 Task: Create a due date automation trigger when advanced on, on the monday before a card is due add basic assigned only to member @aryan at 11:00 AM.
Action: Mouse moved to (889, 258)
Screenshot: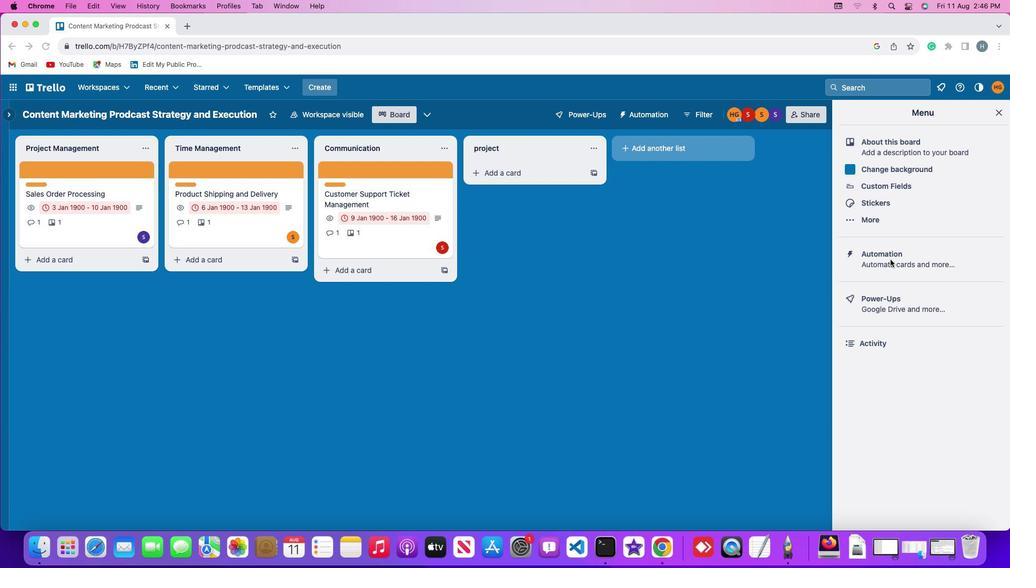 
Action: Mouse pressed left at (889, 258)
Screenshot: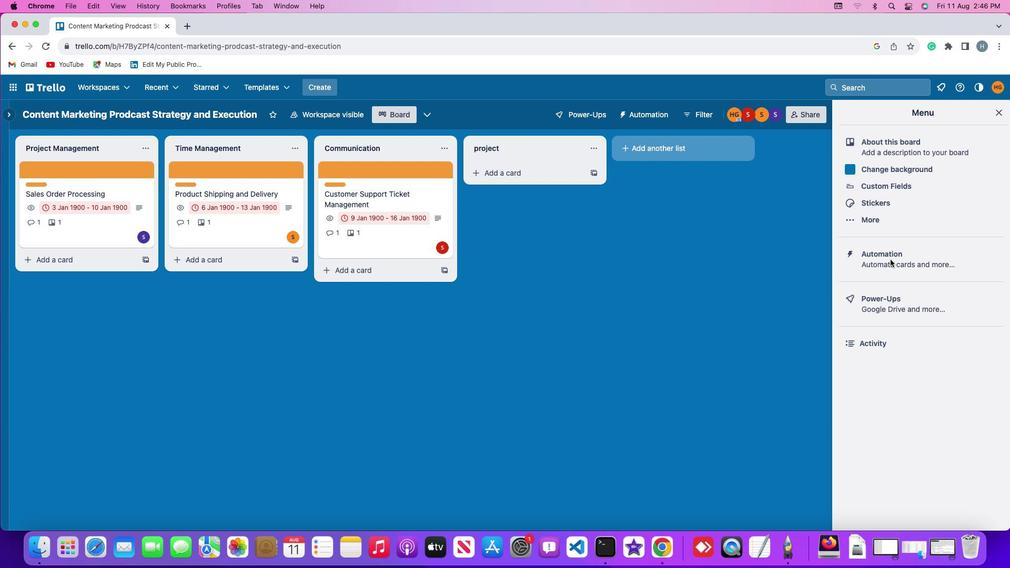 
Action: Mouse pressed left at (889, 258)
Screenshot: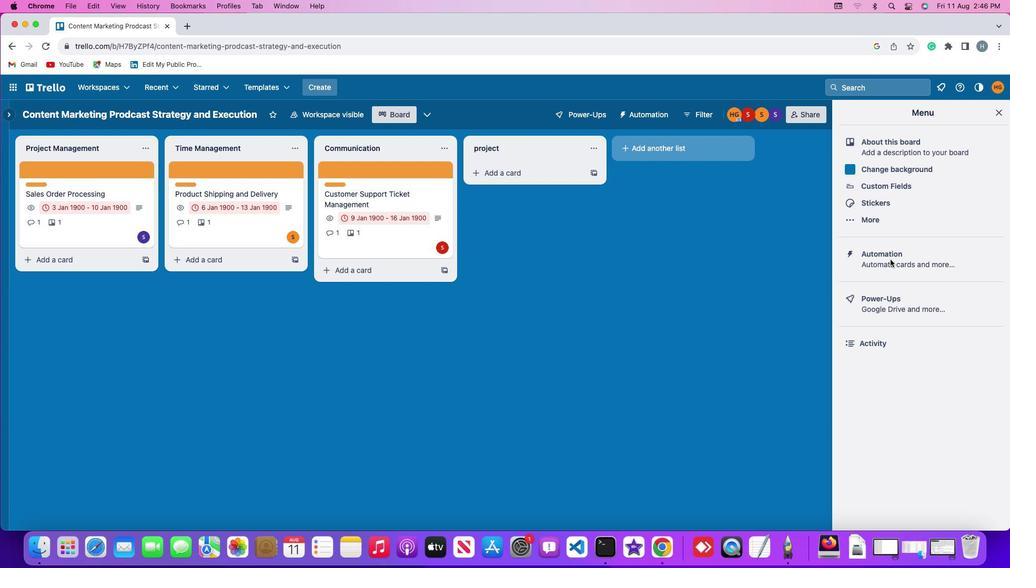 
Action: Mouse moved to (61, 245)
Screenshot: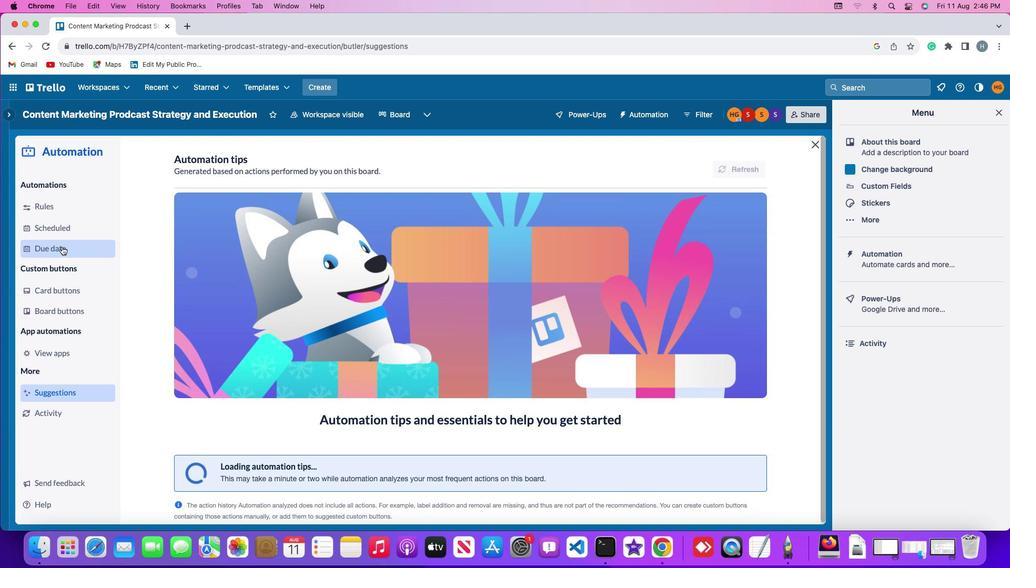 
Action: Mouse pressed left at (61, 245)
Screenshot: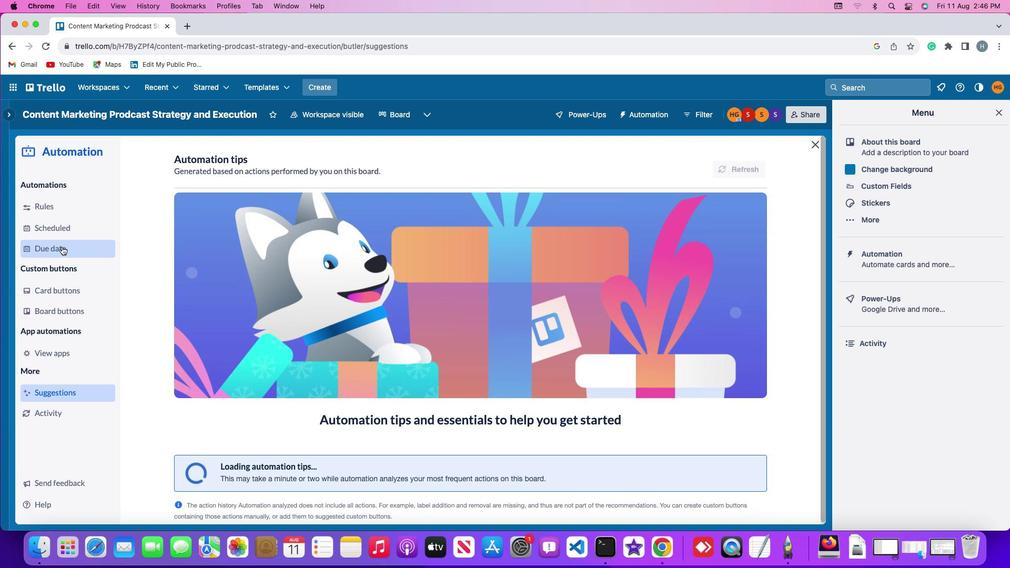 
Action: Mouse moved to (710, 164)
Screenshot: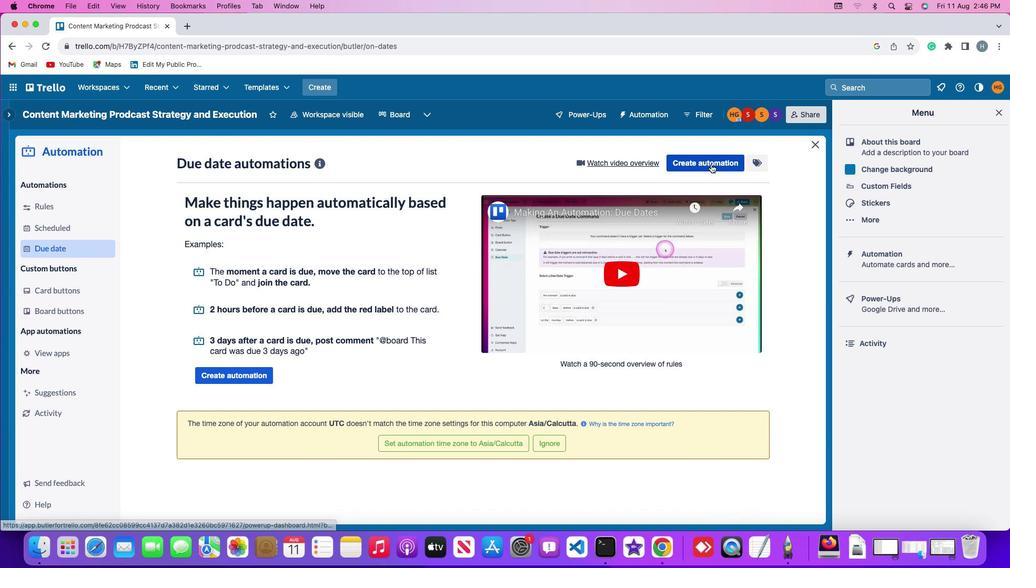 
Action: Mouse pressed left at (710, 164)
Screenshot: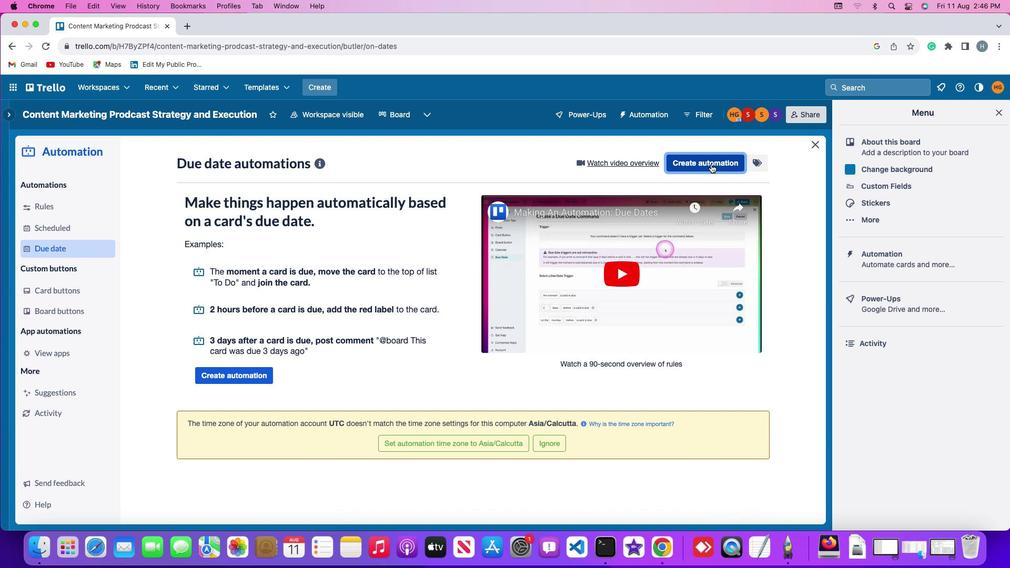 
Action: Mouse moved to (209, 265)
Screenshot: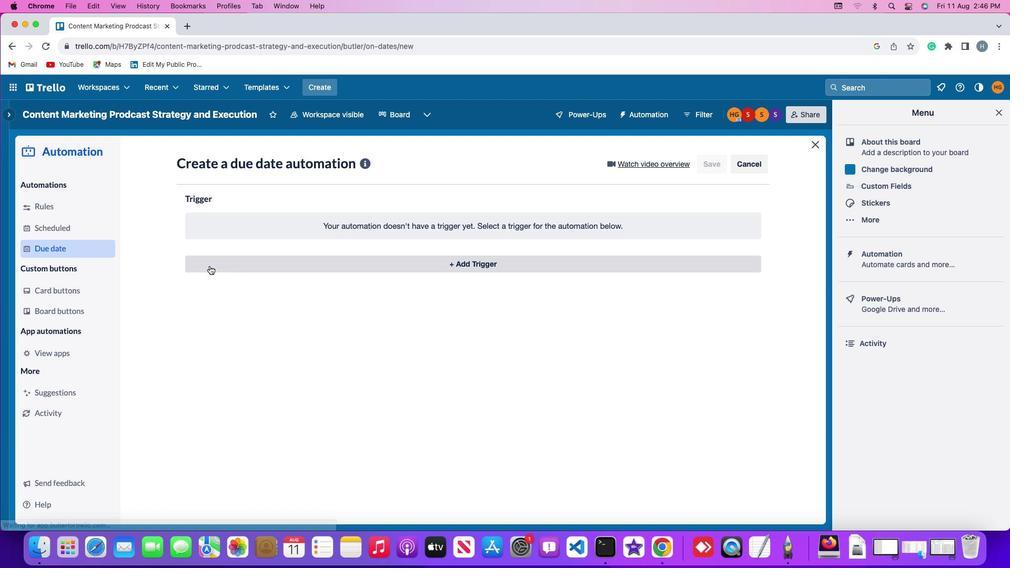 
Action: Mouse pressed left at (209, 265)
Screenshot: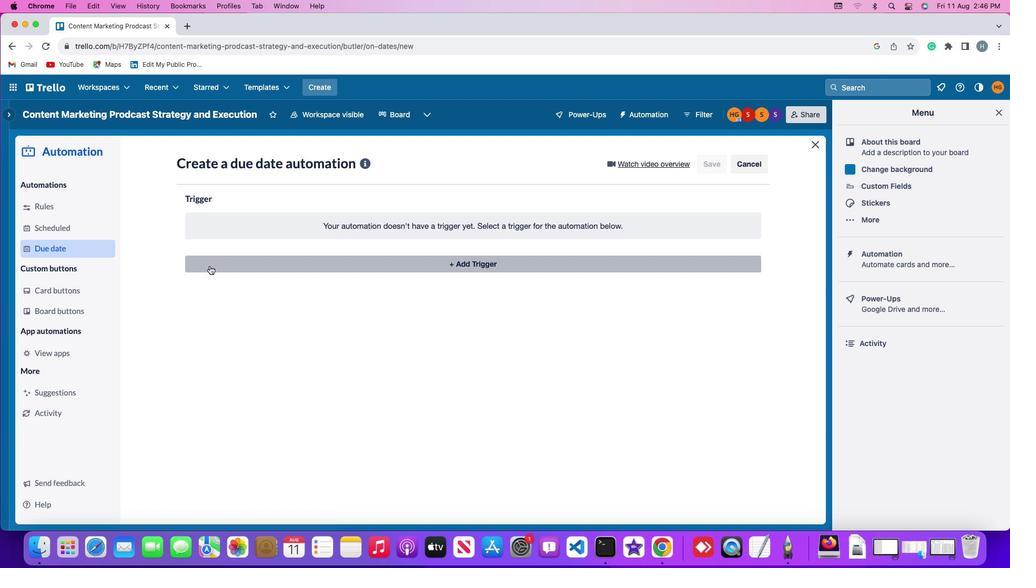 
Action: Mouse moved to (239, 461)
Screenshot: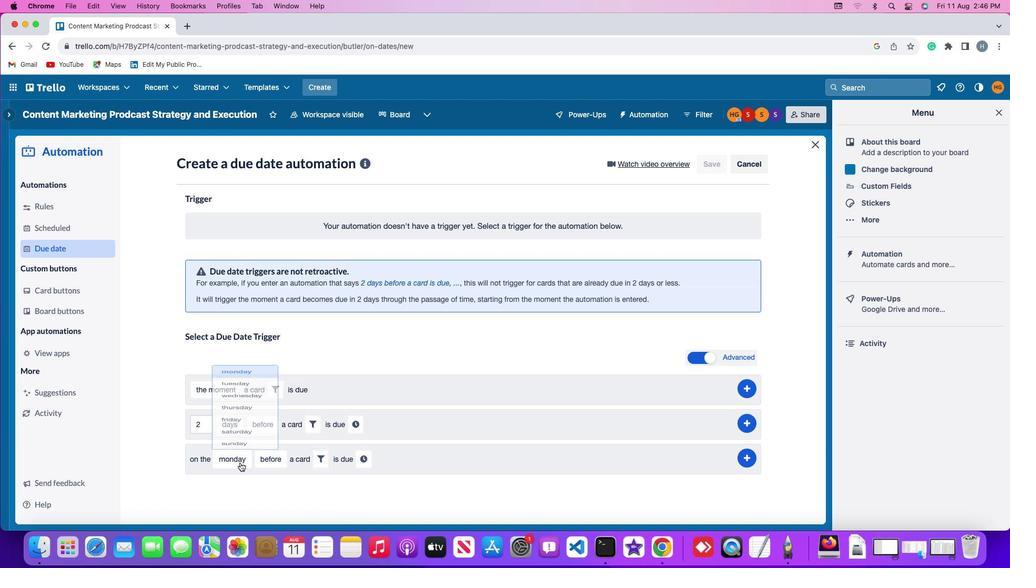 
Action: Mouse pressed left at (239, 461)
Screenshot: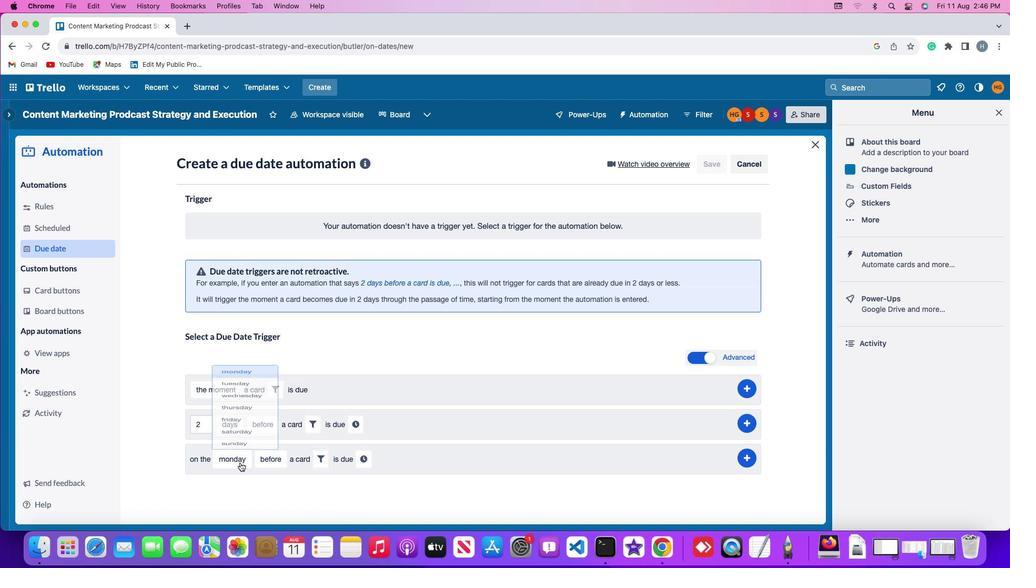 
Action: Mouse moved to (247, 313)
Screenshot: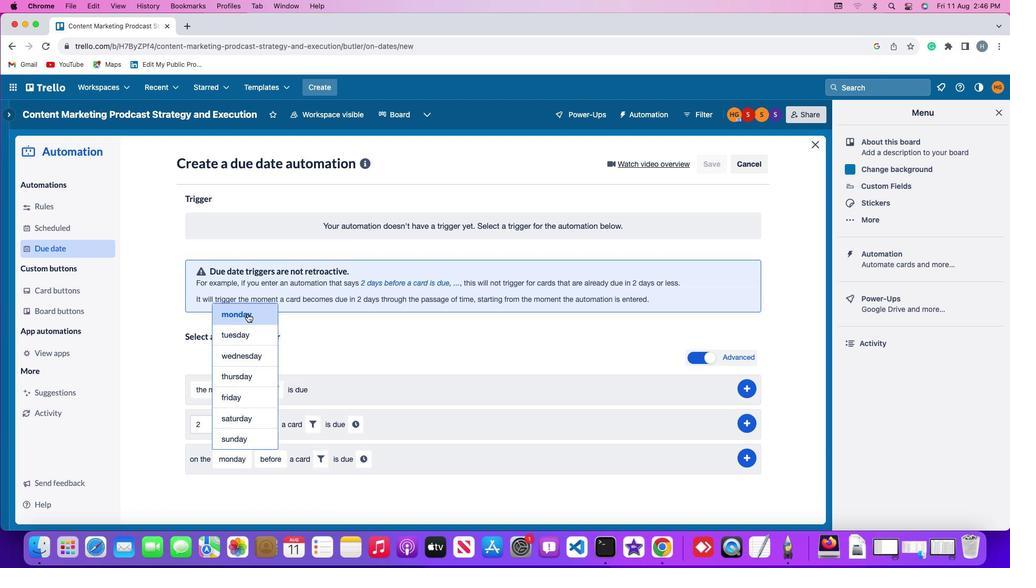 
Action: Mouse pressed left at (247, 313)
Screenshot: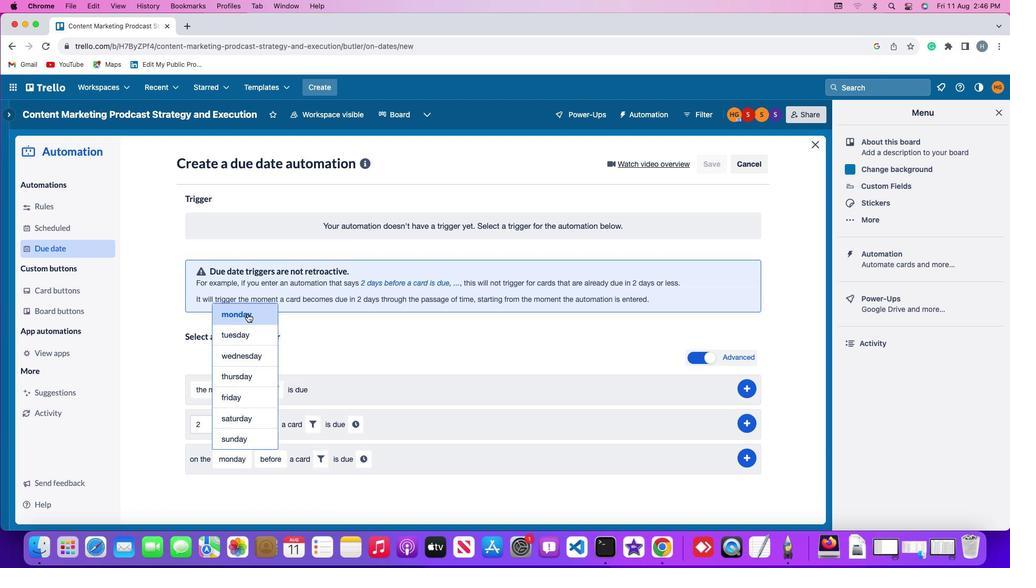 
Action: Mouse moved to (274, 459)
Screenshot: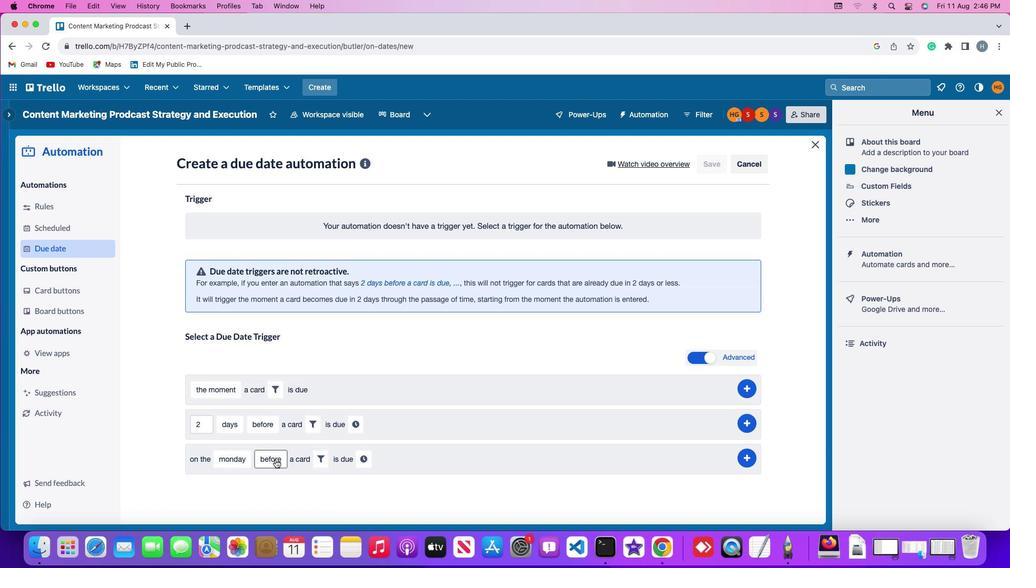 
Action: Mouse pressed left at (274, 459)
Screenshot: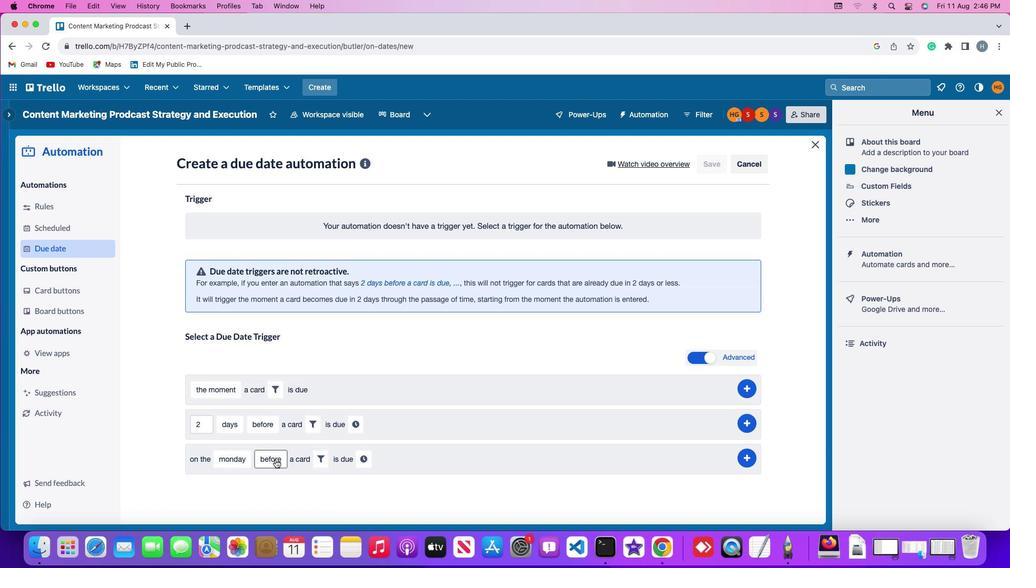 
Action: Mouse moved to (286, 376)
Screenshot: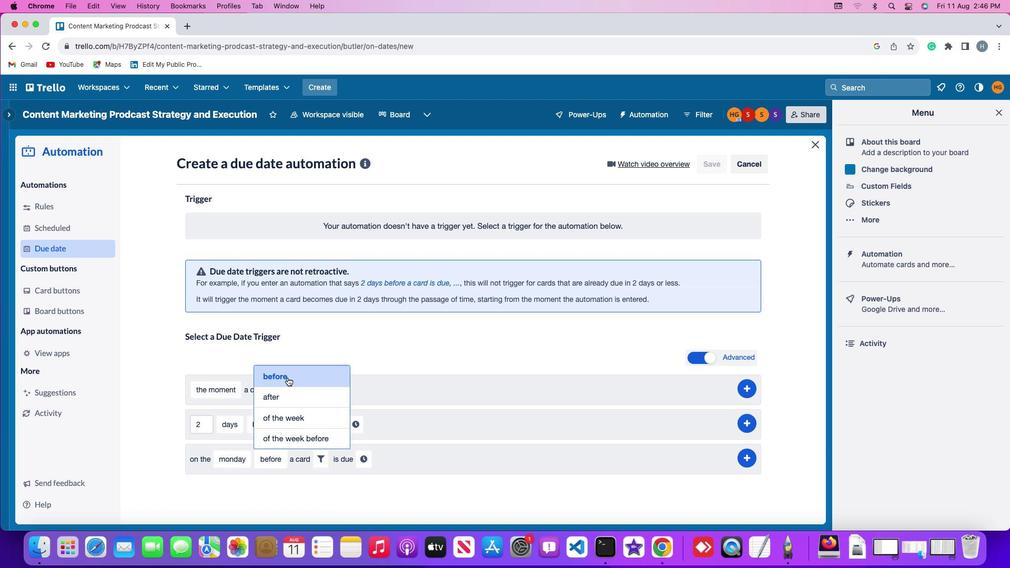 
Action: Mouse pressed left at (286, 376)
Screenshot: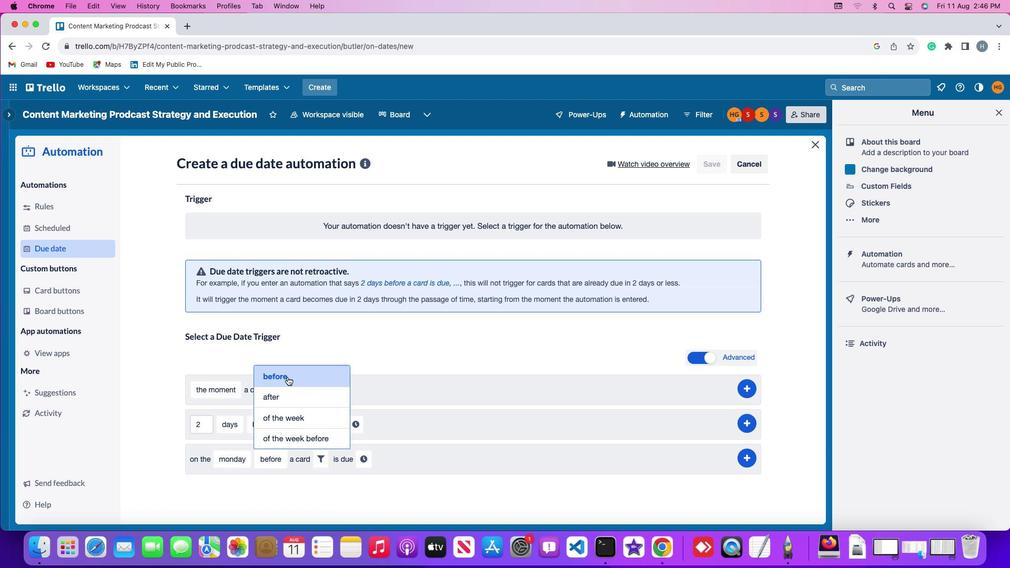 
Action: Mouse moved to (323, 456)
Screenshot: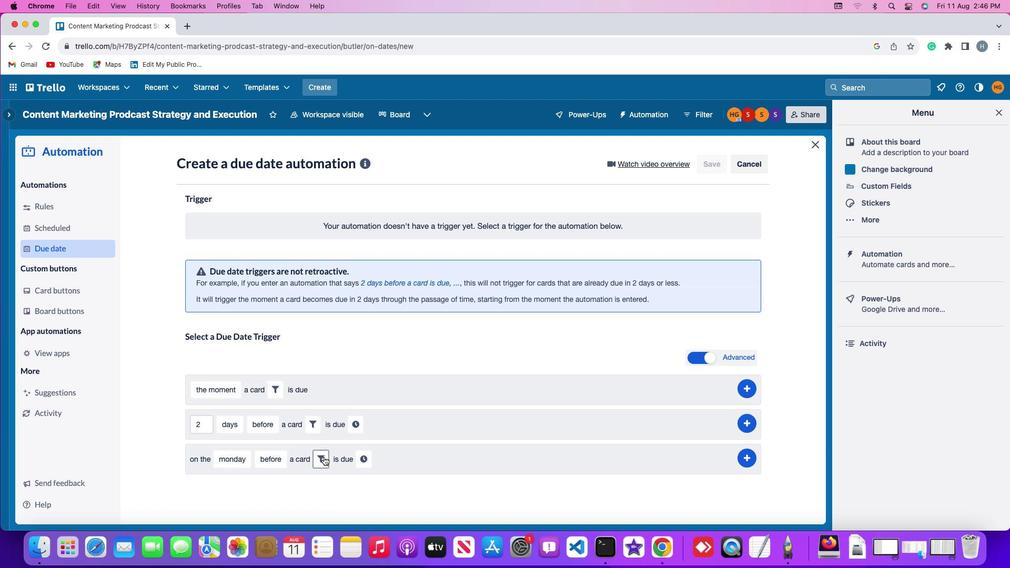 
Action: Mouse pressed left at (323, 456)
Screenshot: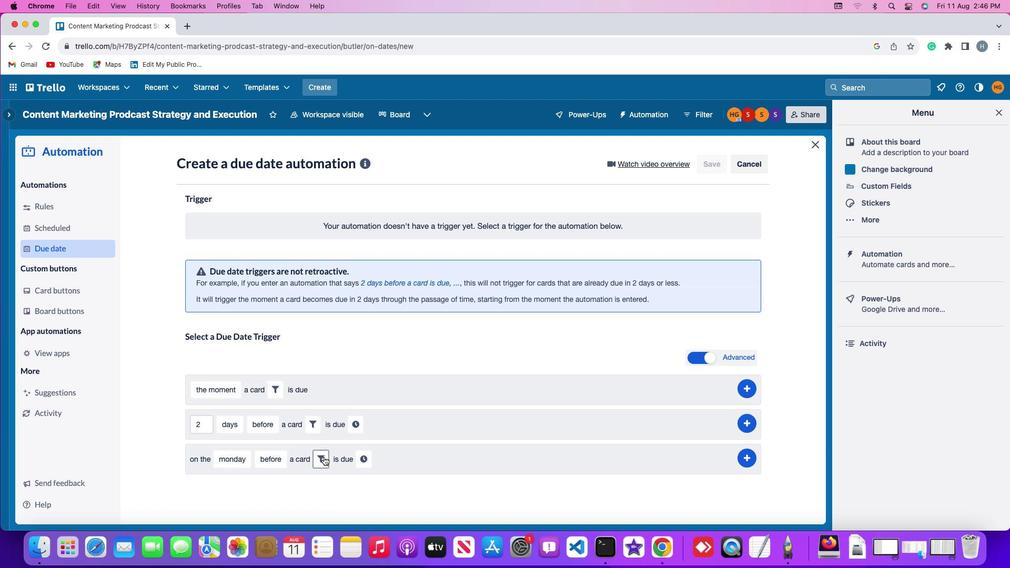 
Action: Mouse moved to (290, 486)
Screenshot: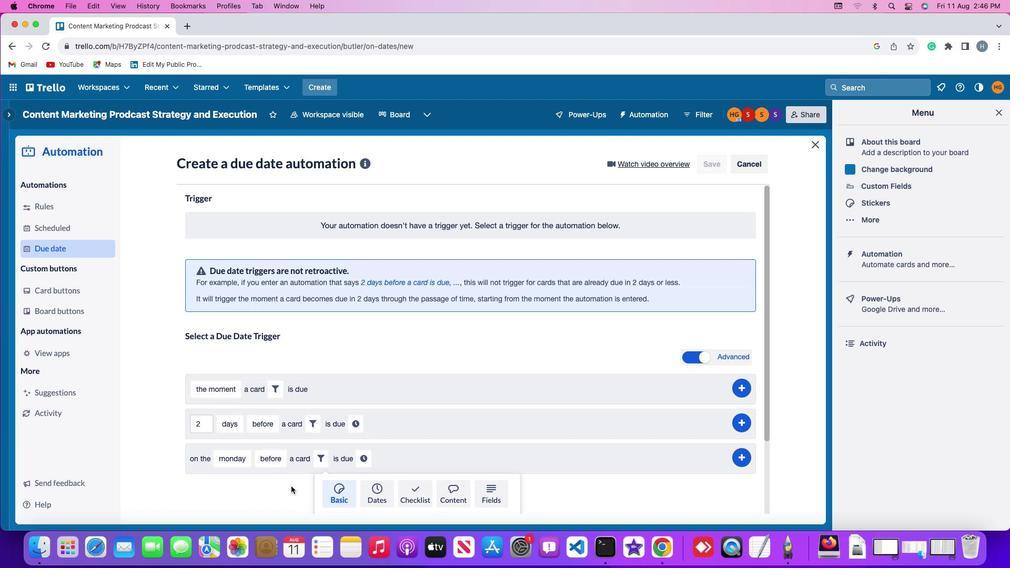 
Action: Mouse scrolled (290, 486) with delta (0, 0)
Screenshot: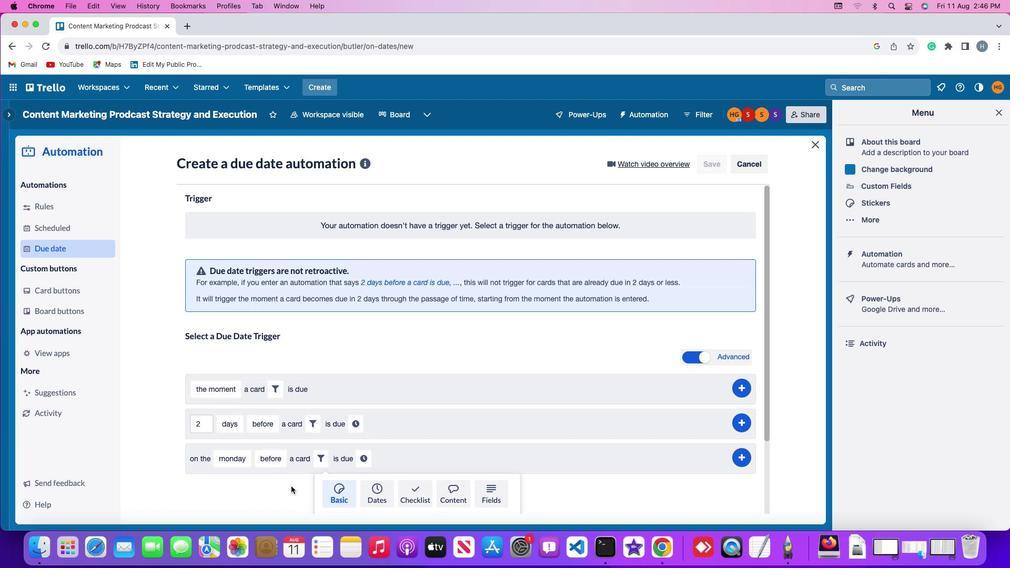 
Action: Mouse scrolled (290, 486) with delta (0, 0)
Screenshot: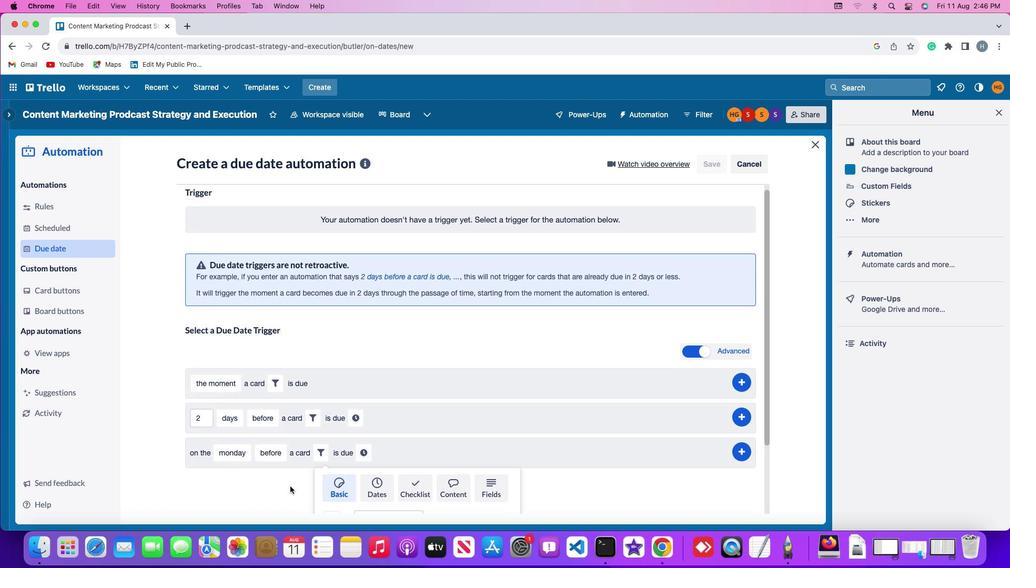 
Action: Mouse scrolled (290, 486) with delta (0, -1)
Screenshot: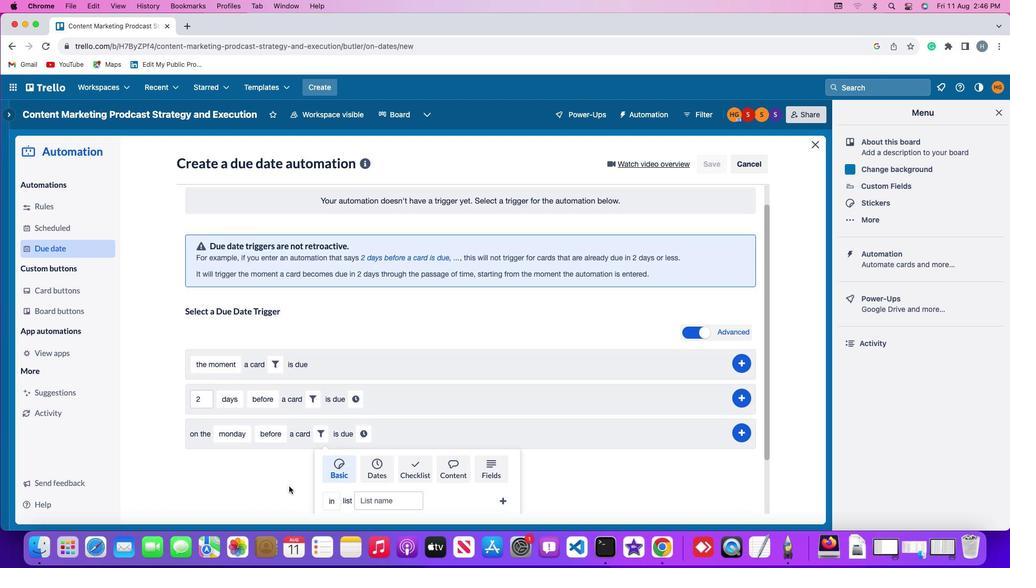 
Action: Mouse moved to (290, 486)
Screenshot: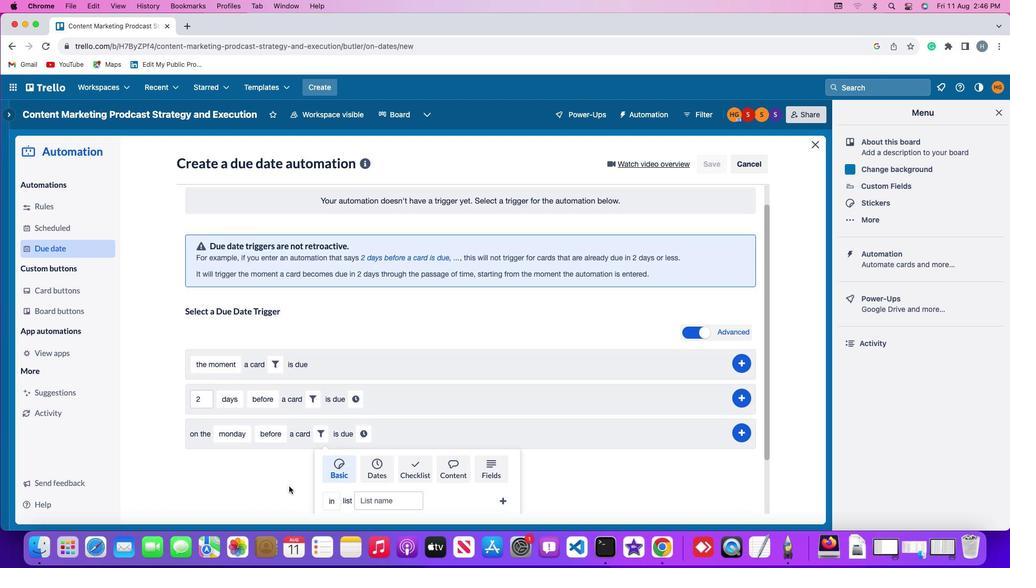 
Action: Mouse scrolled (290, 486) with delta (0, -2)
Screenshot: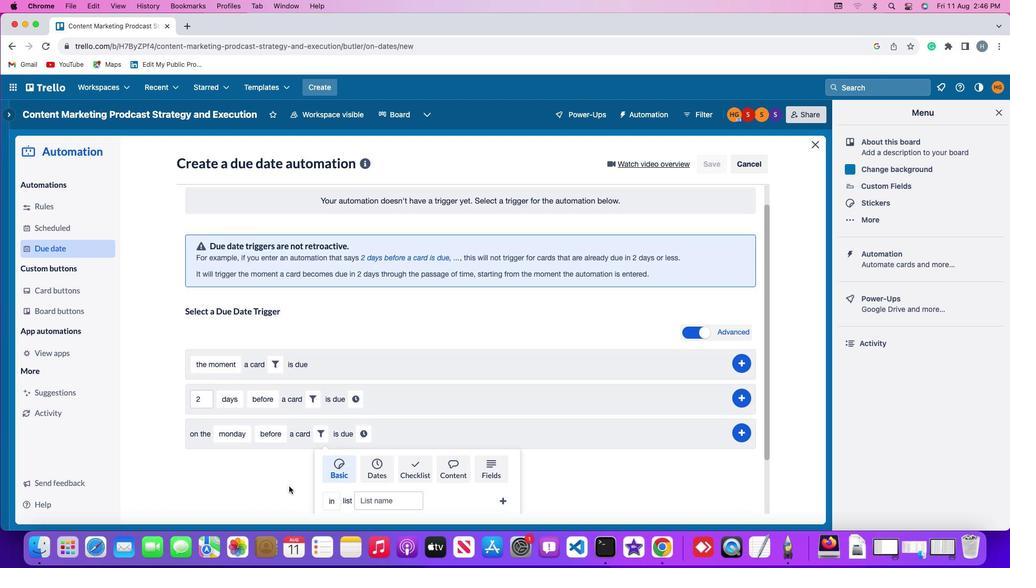 
Action: Mouse moved to (289, 486)
Screenshot: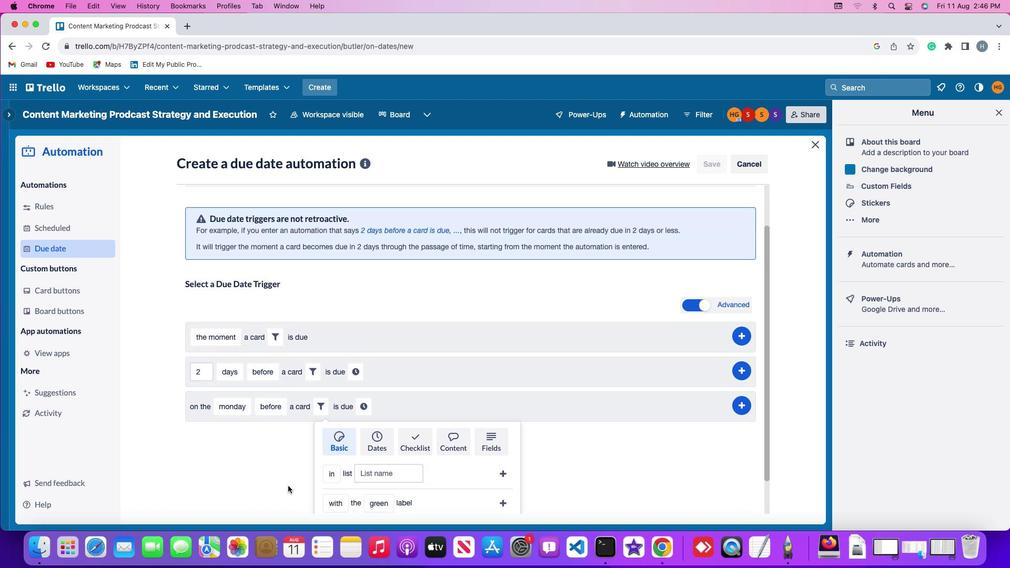 
Action: Mouse scrolled (289, 486) with delta (0, -3)
Screenshot: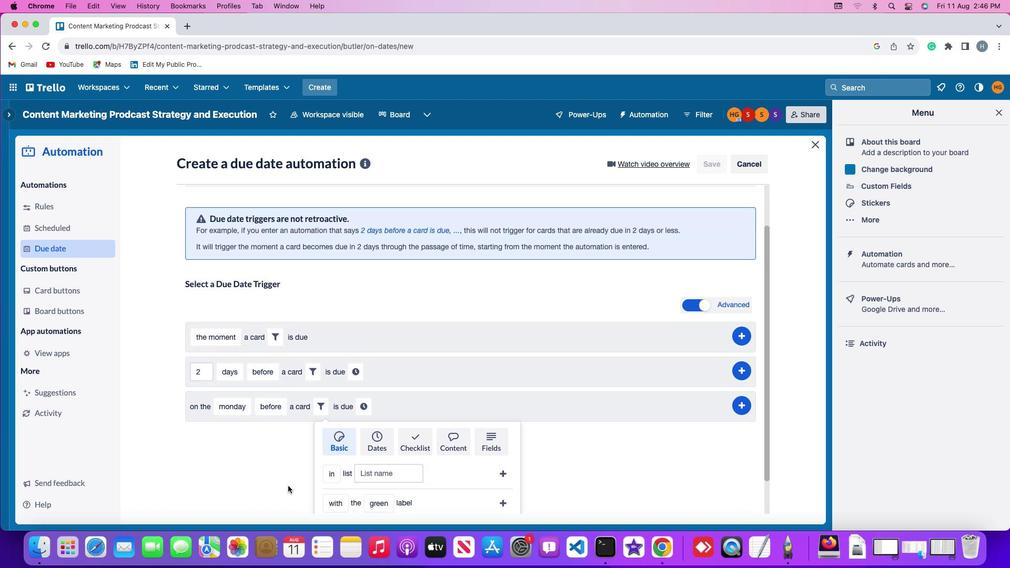 
Action: Mouse moved to (286, 486)
Screenshot: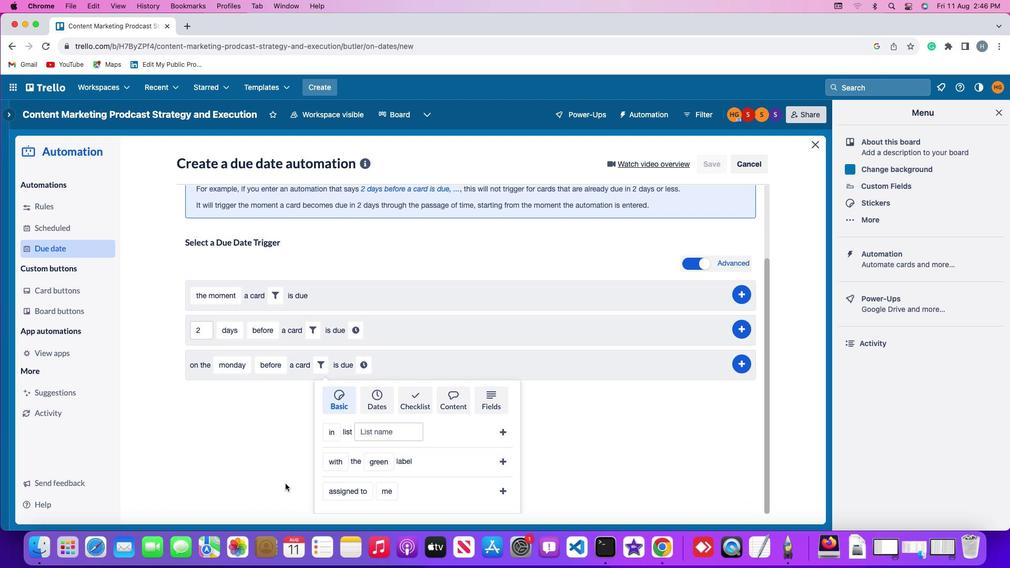 
Action: Mouse scrolled (286, 486) with delta (0, 0)
Screenshot: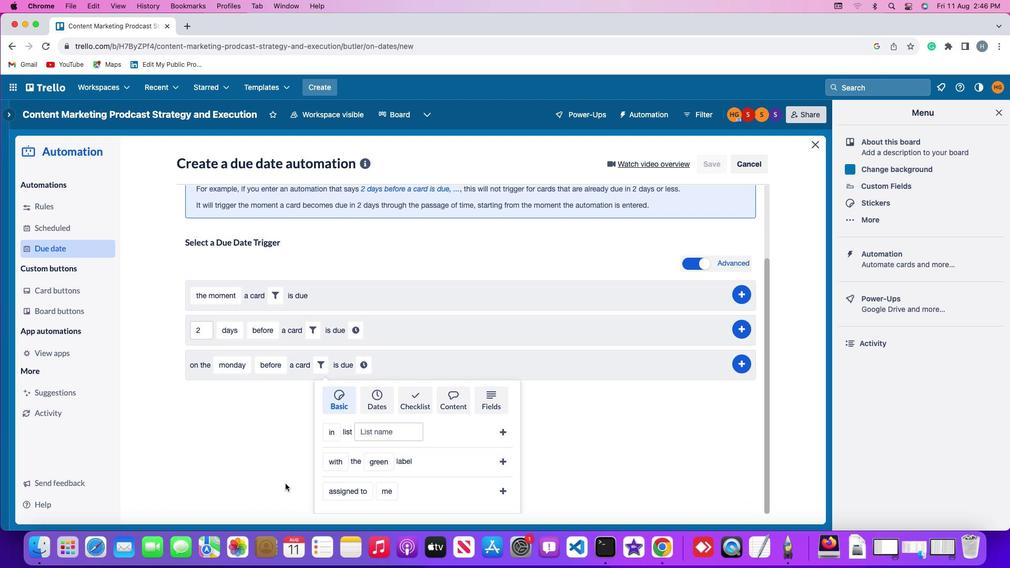 
Action: Mouse scrolled (286, 486) with delta (0, 0)
Screenshot: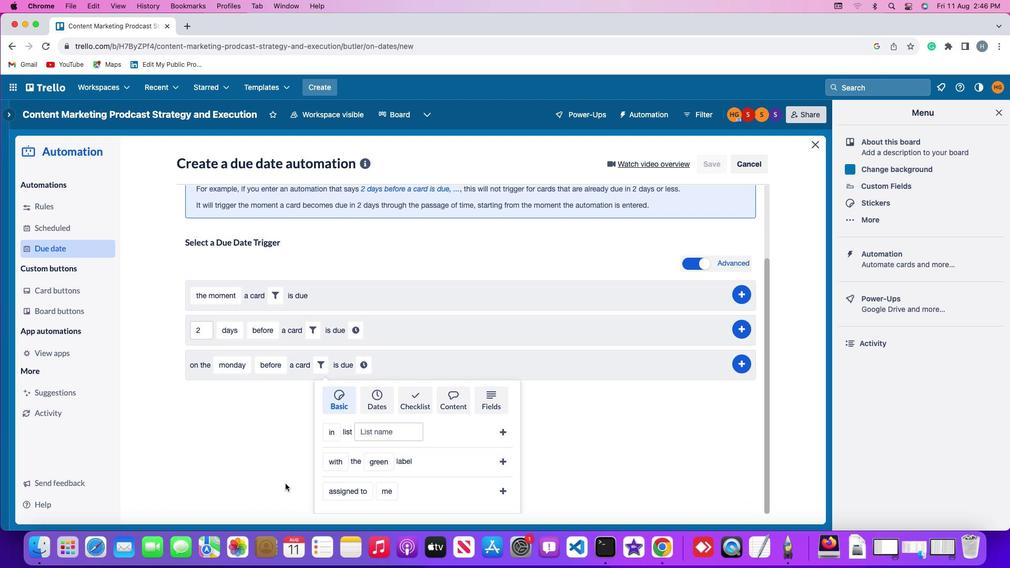 
Action: Mouse moved to (286, 486)
Screenshot: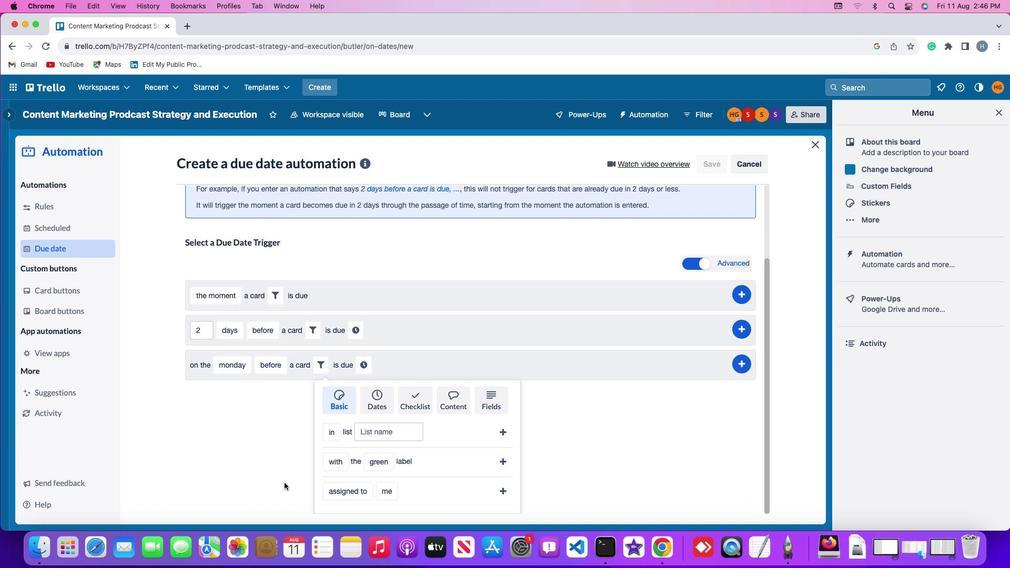 
Action: Mouse scrolled (286, 486) with delta (0, -1)
Screenshot: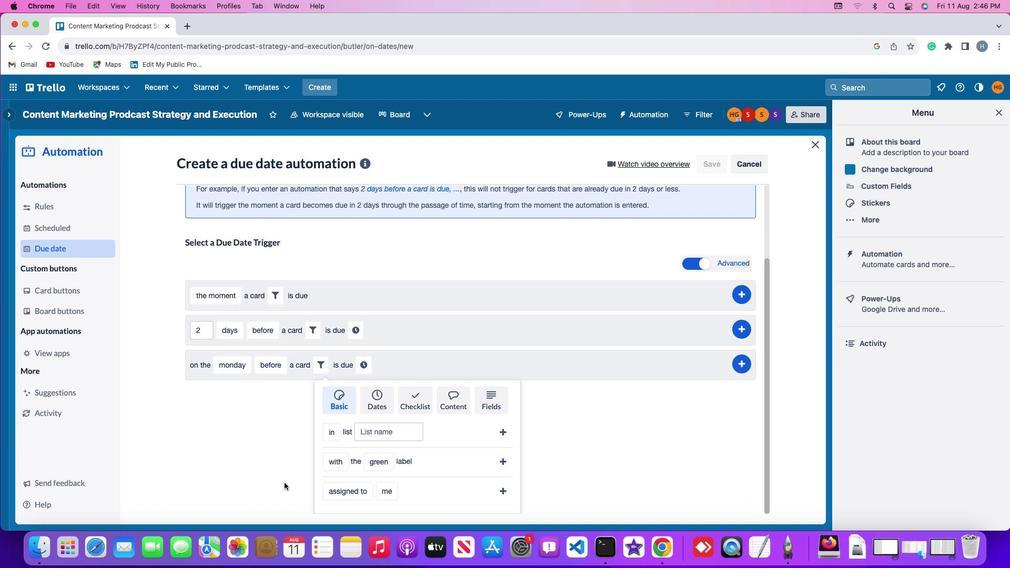 
Action: Mouse moved to (285, 485)
Screenshot: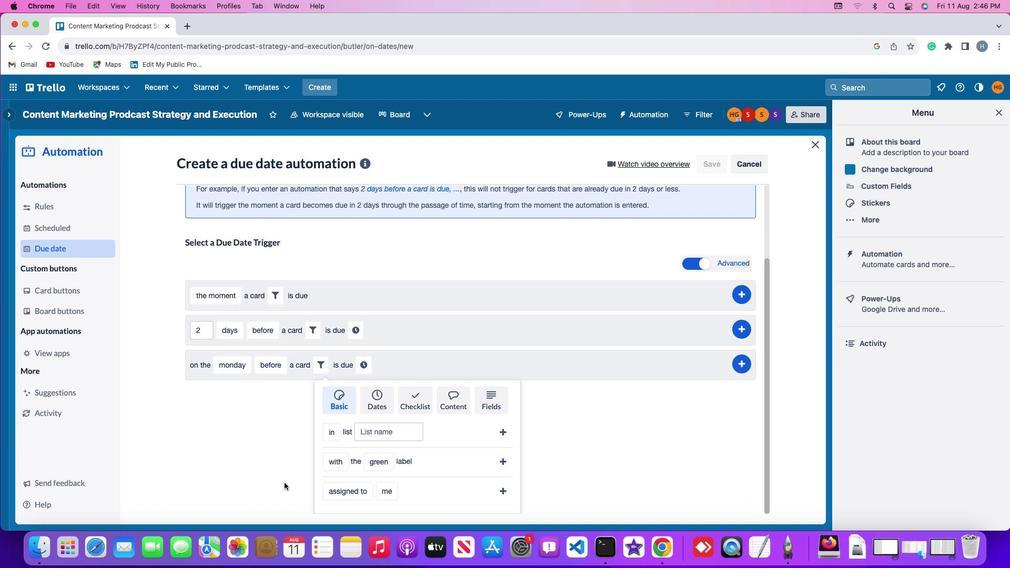 
Action: Mouse scrolled (285, 485) with delta (0, -2)
Screenshot: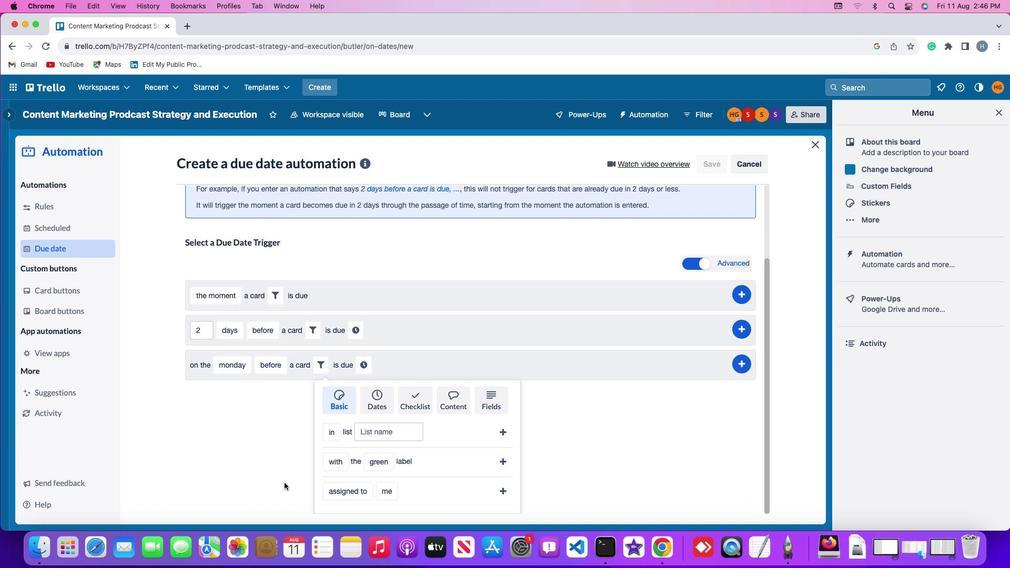 
Action: Mouse moved to (336, 488)
Screenshot: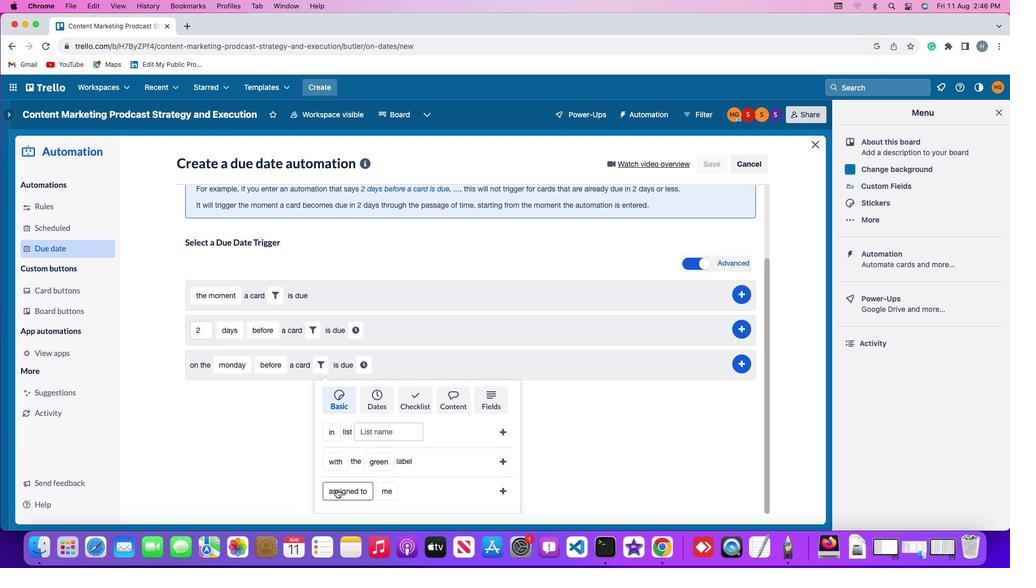 
Action: Mouse pressed left at (336, 488)
Screenshot: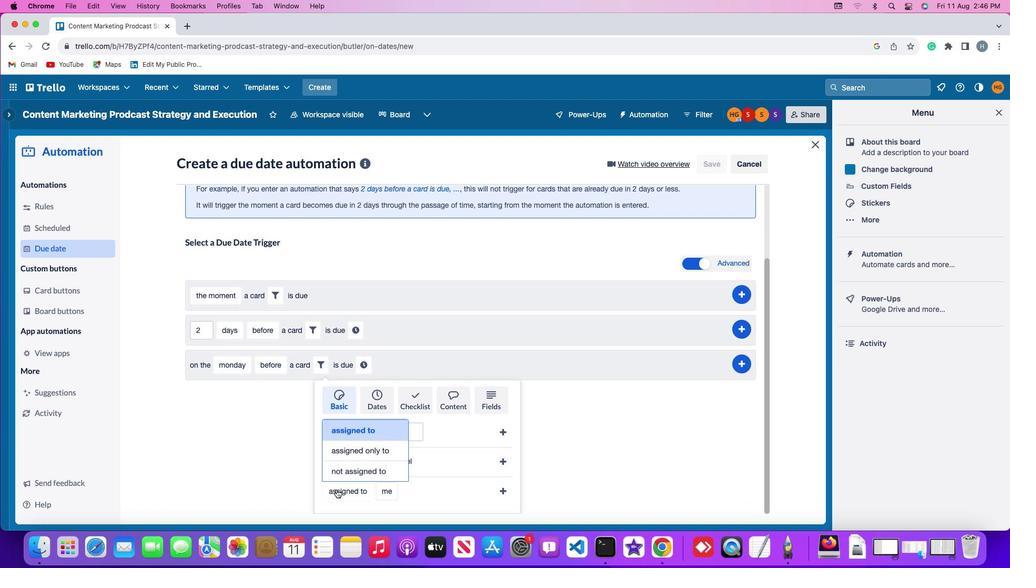 
Action: Mouse moved to (353, 446)
Screenshot: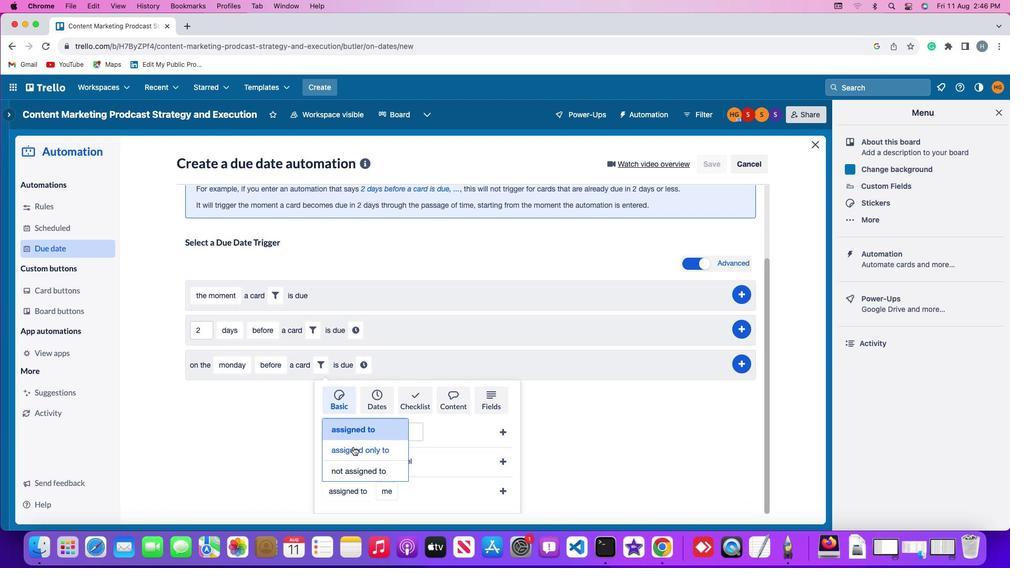 
Action: Mouse pressed left at (353, 446)
Screenshot: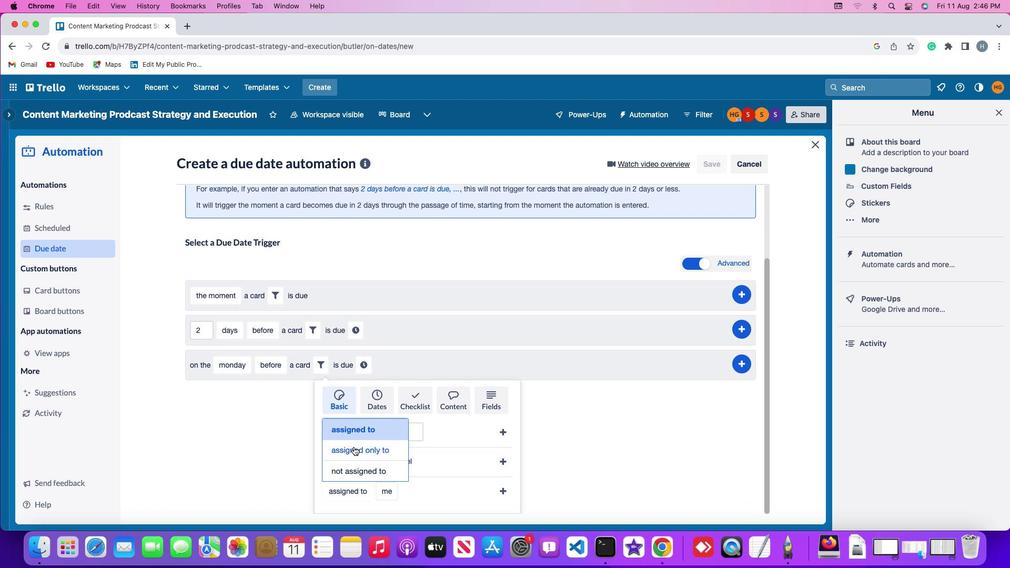 
Action: Mouse moved to (401, 487)
Screenshot: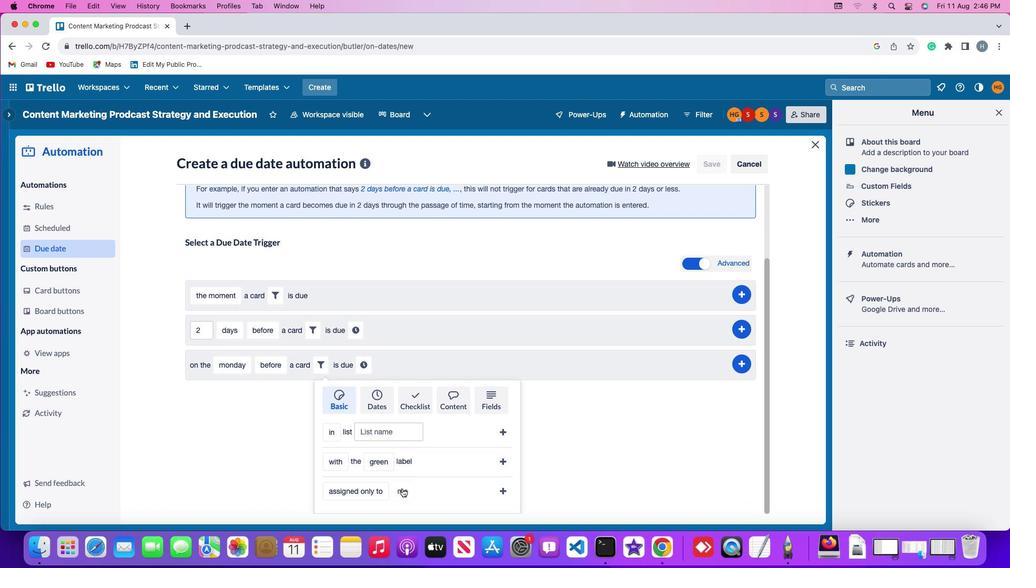 
Action: Mouse pressed left at (401, 487)
Screenshot: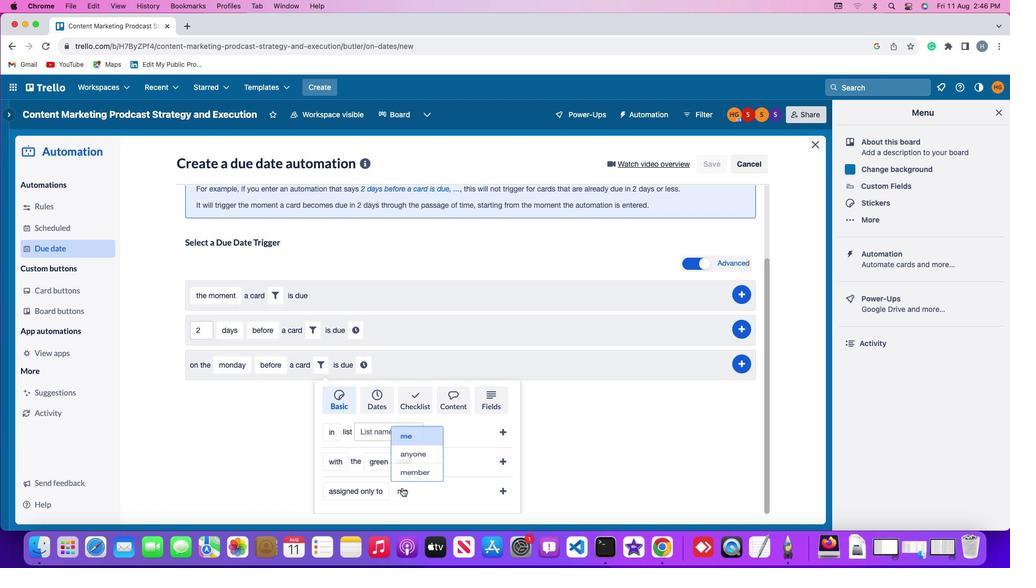 
Action: Mouse moved to (417, 472)
Screenshot: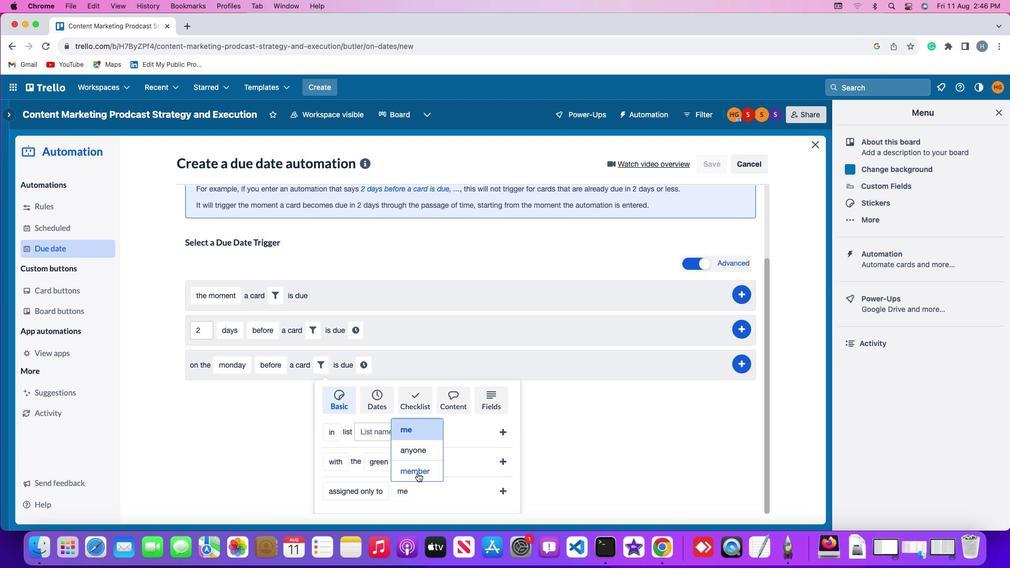 
Action: Mouse pressed left at (417, 472)
Screenshot: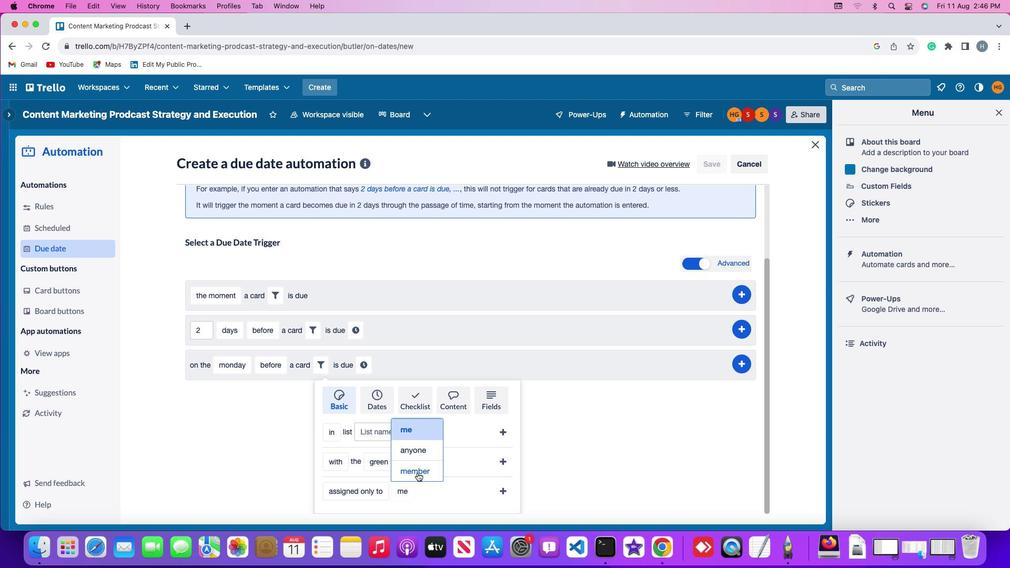 
Action: Mouse moved to (459, 489)
Screenshot: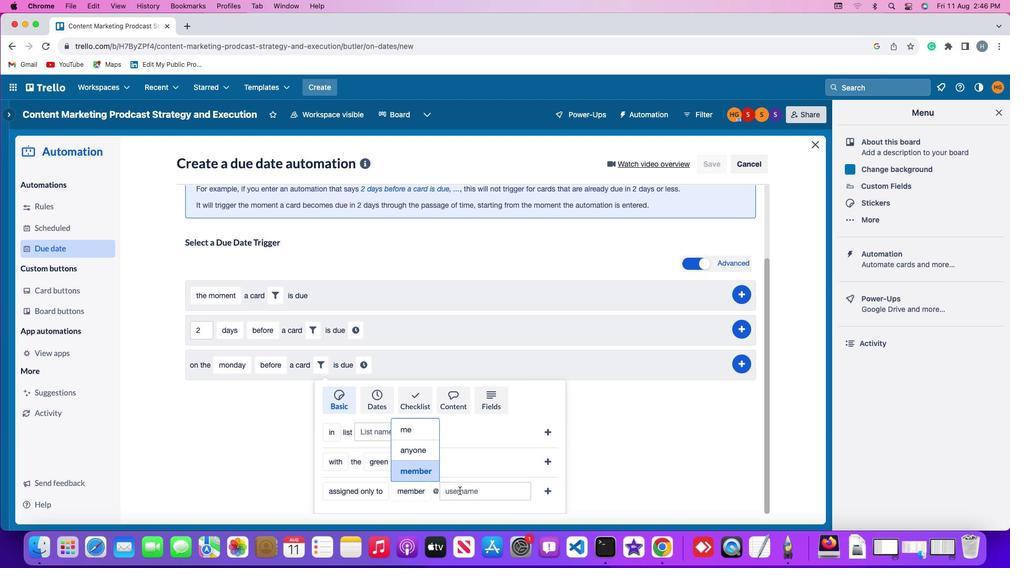
Action: Mouse pressed left at (459, 489)
Screenshot: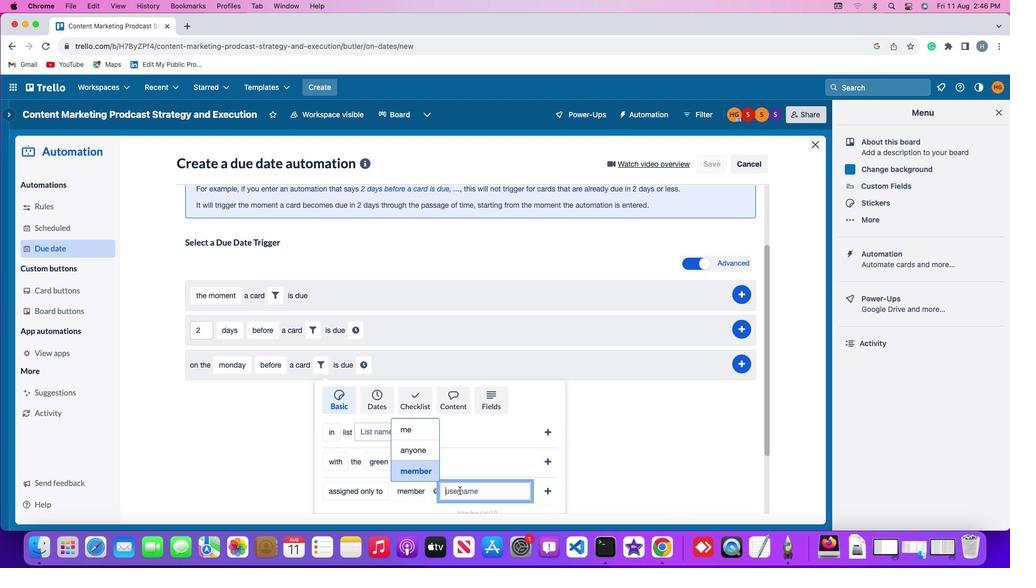 
Action: Mouse moved to (460, 489)
Screenshot: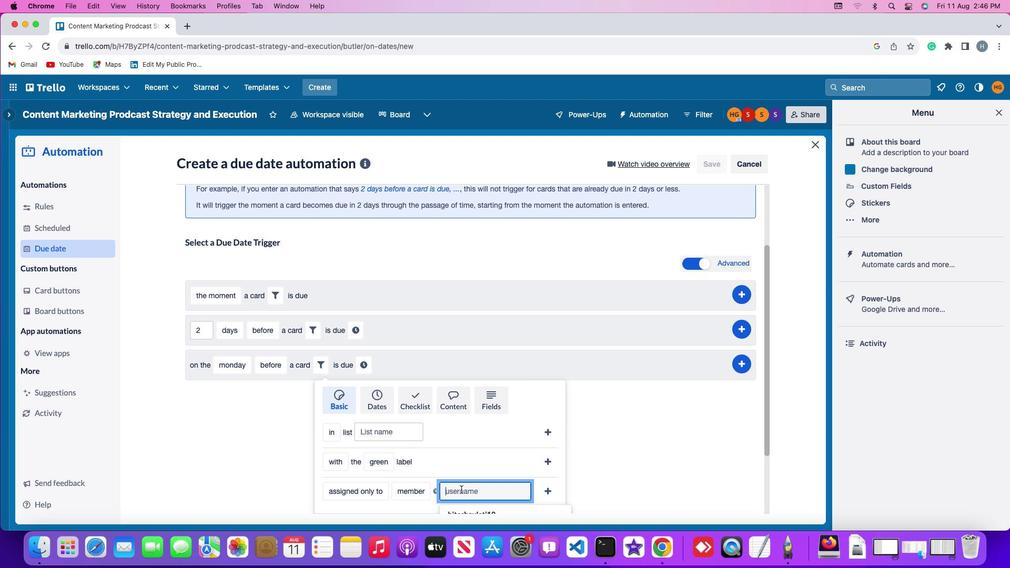 
Action: Key pressed 'a''r''y''a''n'
Screenshot: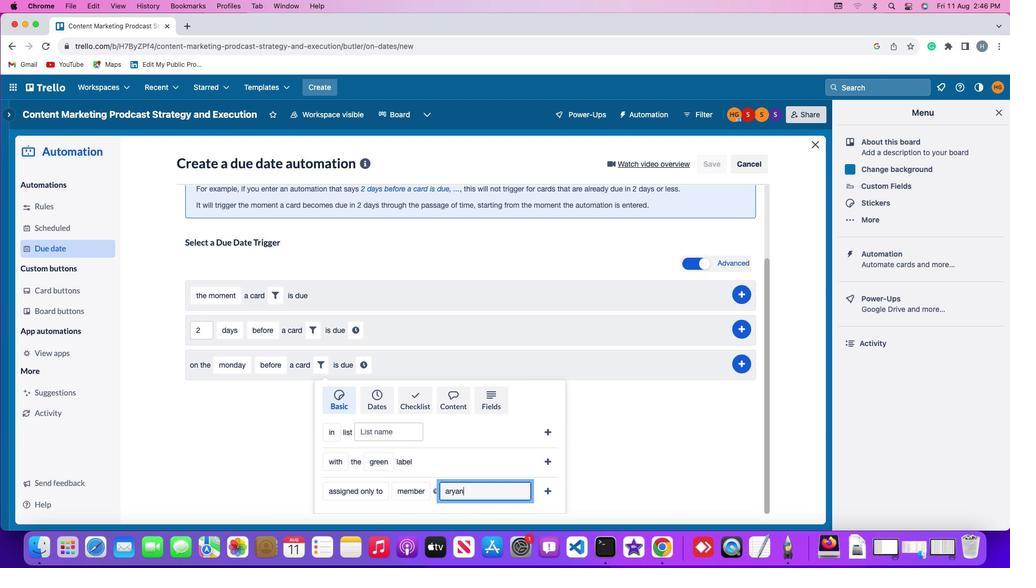 
Action: Mouse moved to (549, 489)
Screenshot: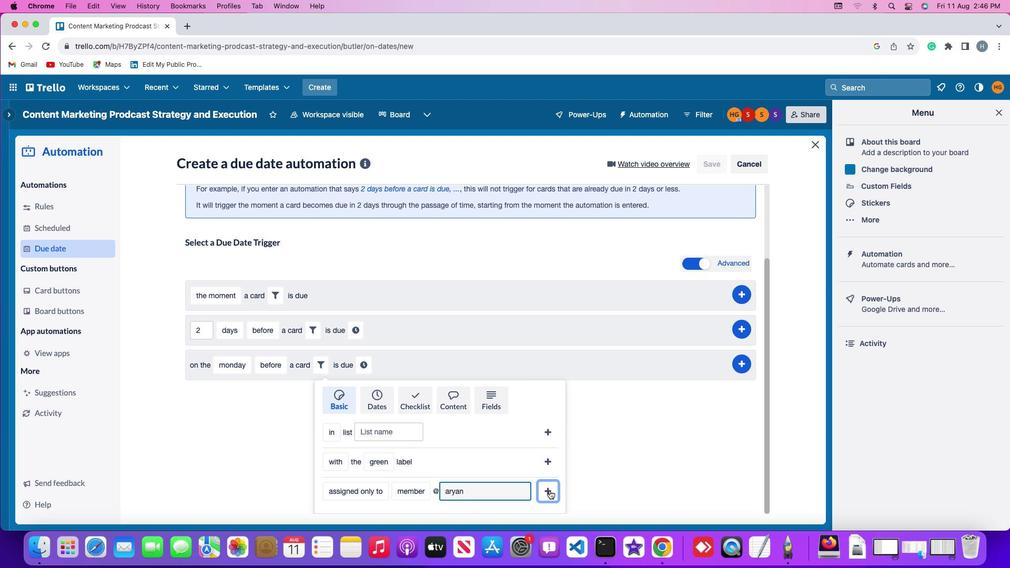 
Action: Mouse pressed left at (549, 489)
Screenshot: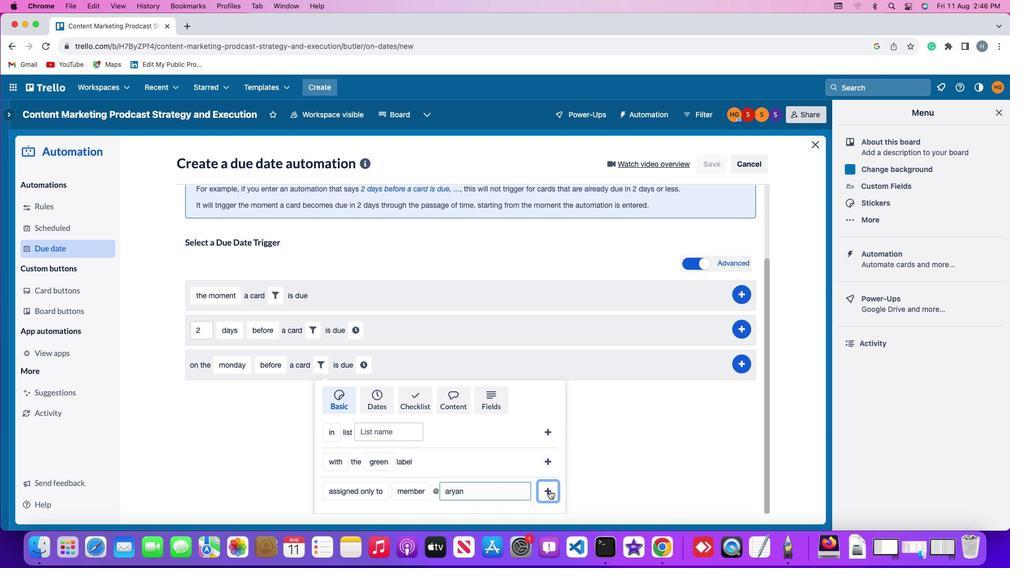 
Action: Mouse moved to (494, 462)
Screenshot: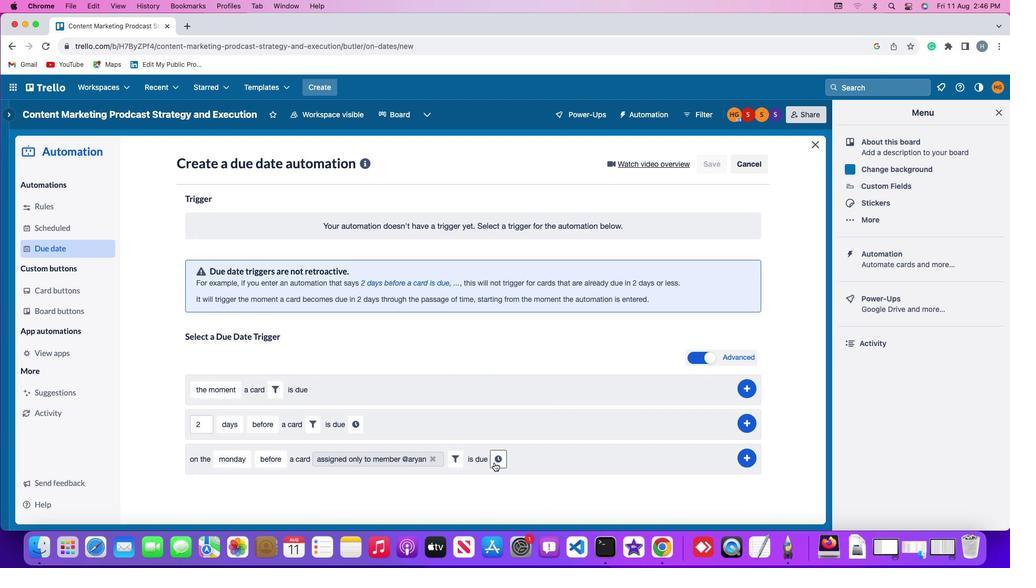 
Action: Mouse pressed left at (494, 462)
Screenshot: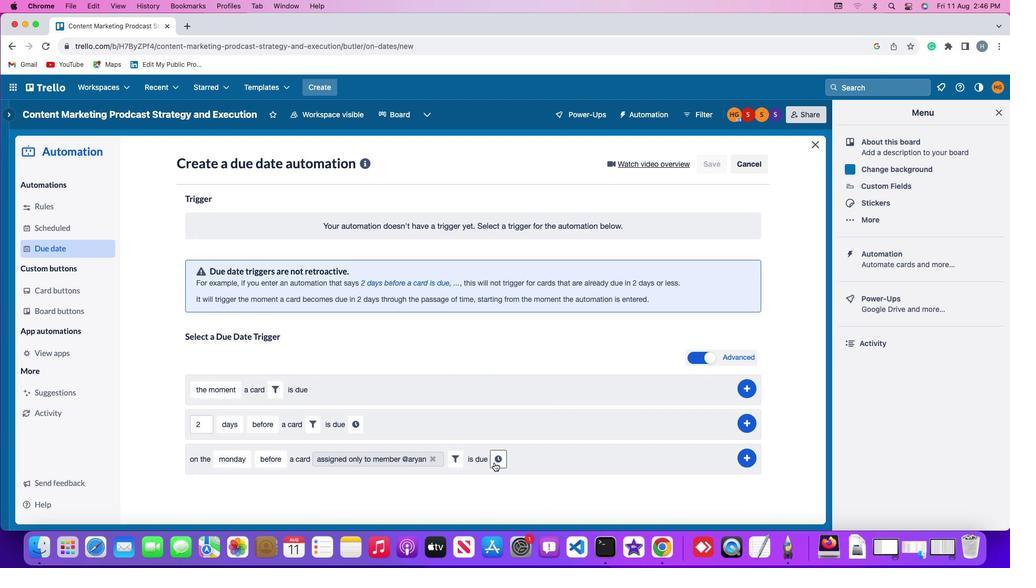 
Action: Mouse moved to (516, 464)
Screenshot: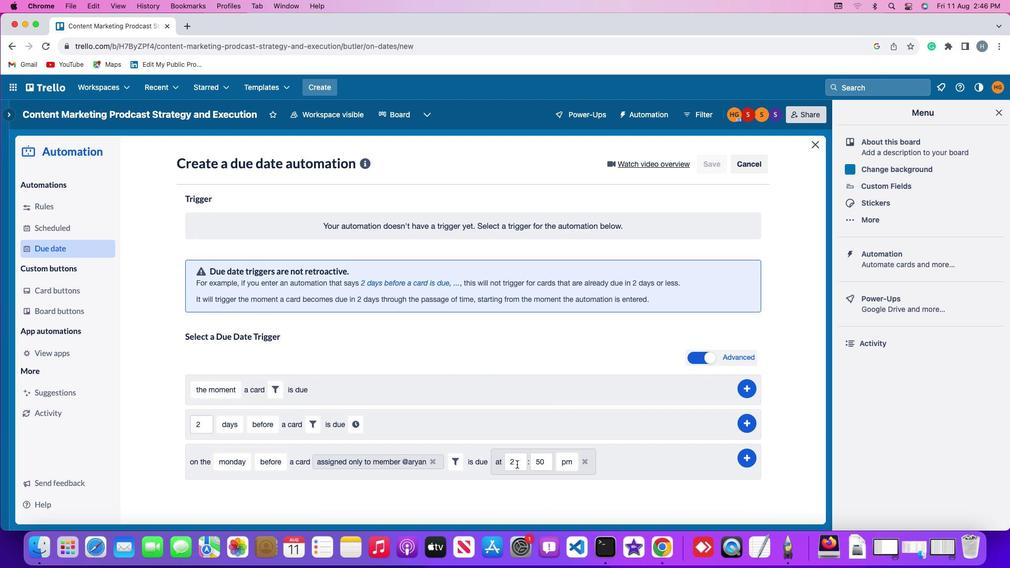 
Action: Mouse pressed left at (516, 464)
Screenshot: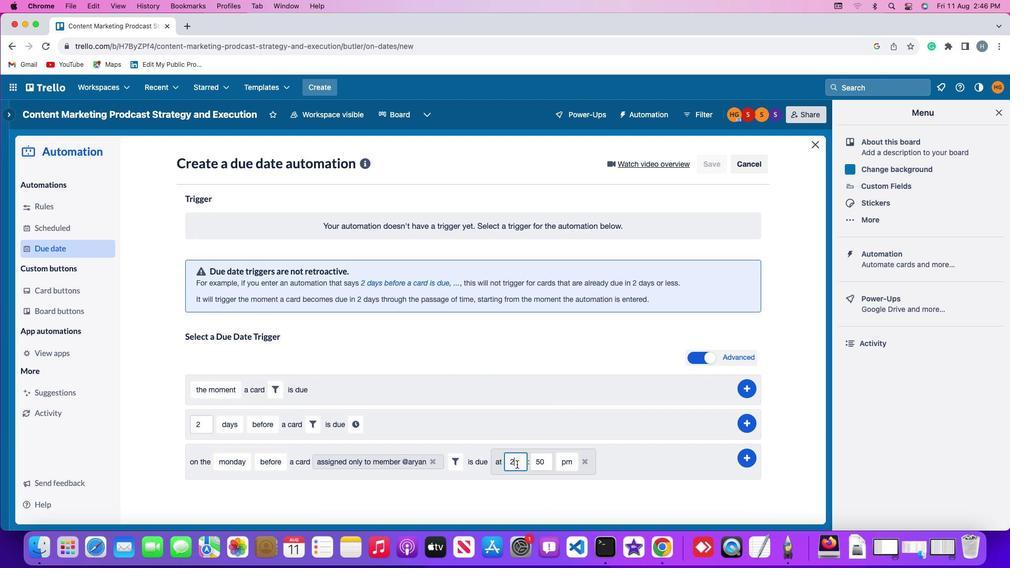 
Action: Mouse moved to (518, 463)
Screenshot: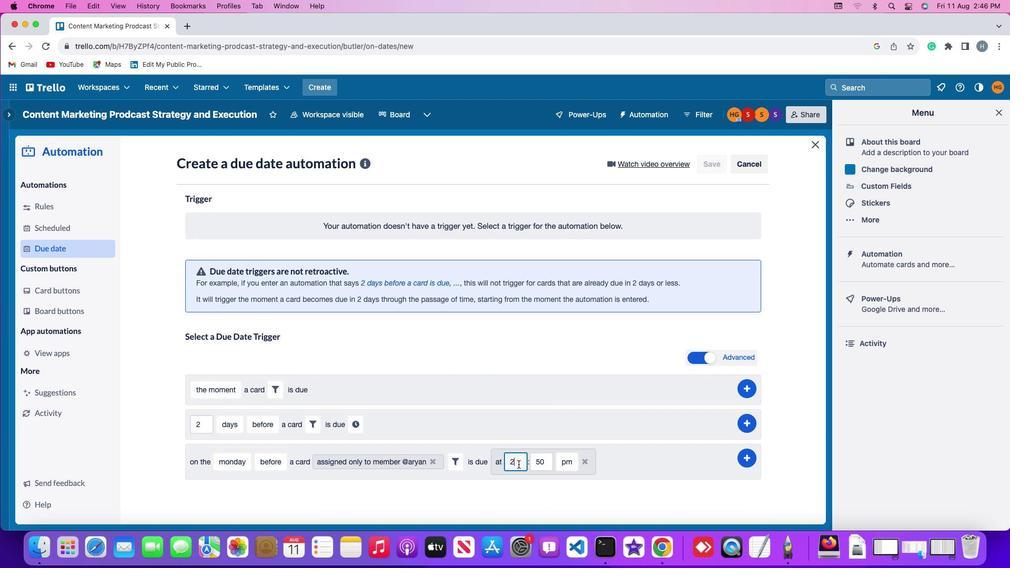 
Action: Key pressed Key.backspaceKey.backspace
Screenshot: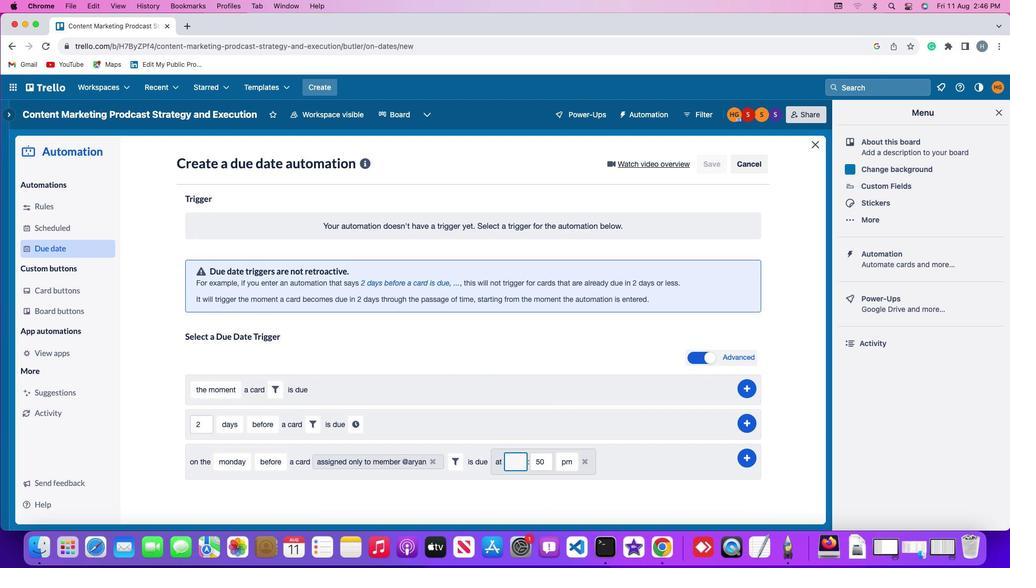 
Action: Mouse moved to (518, 463)
Screenshot: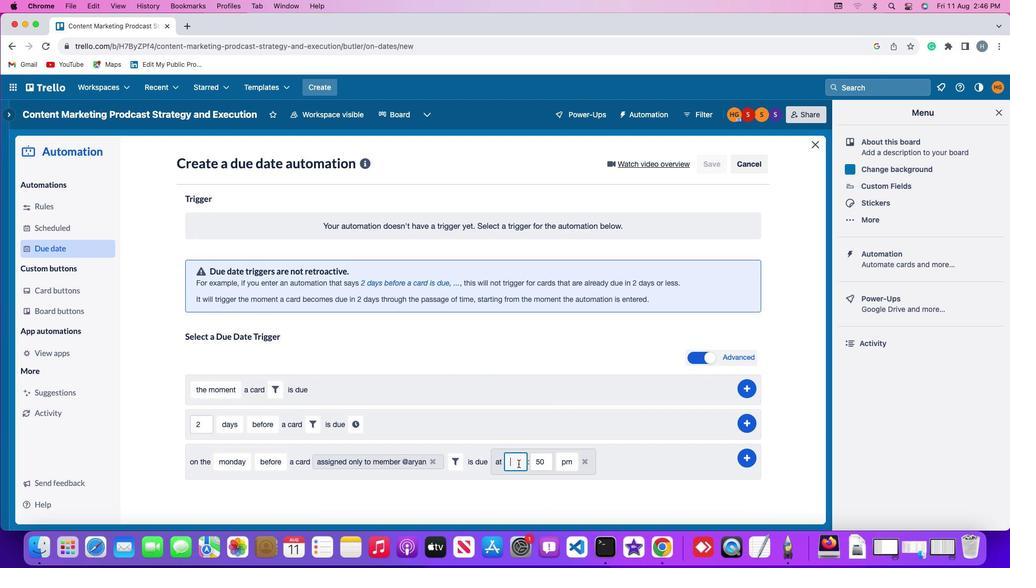 
Action: Key pressed '1''1'
Screenshot: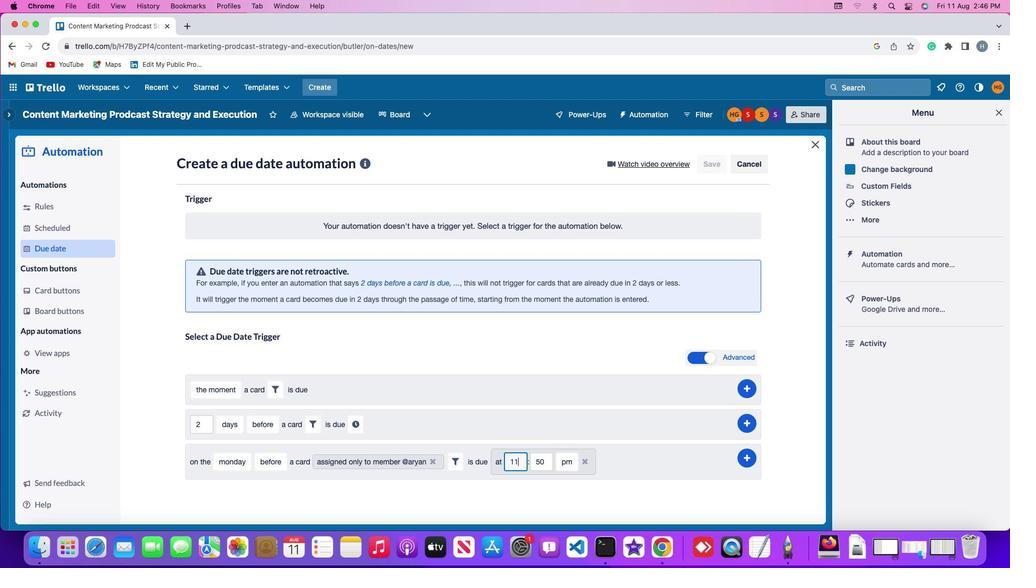 
Action: Mouse moved to (540, 459)
Screenshot: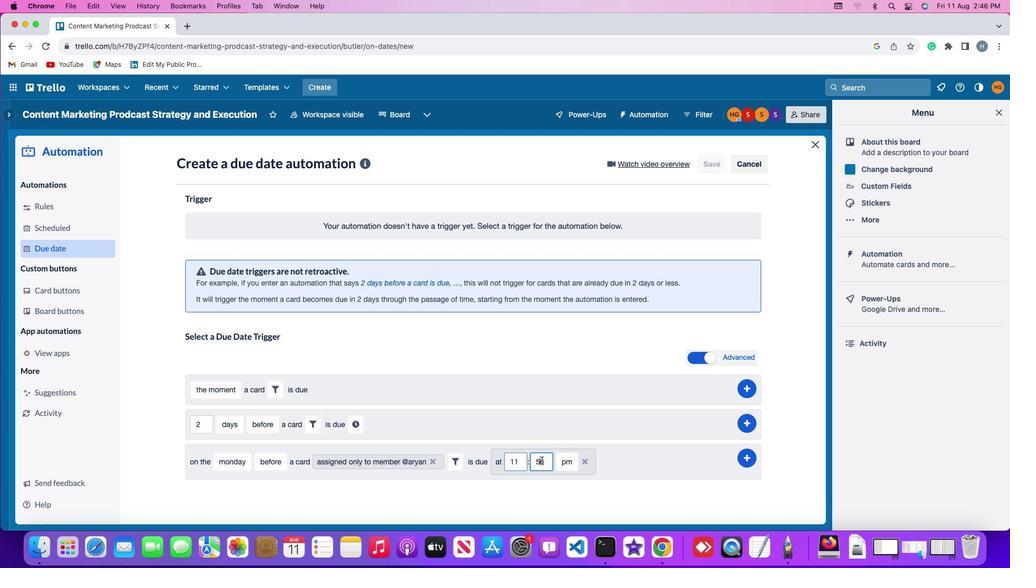 
Action: Mouse pressed left at (540, 459)
Screenshot: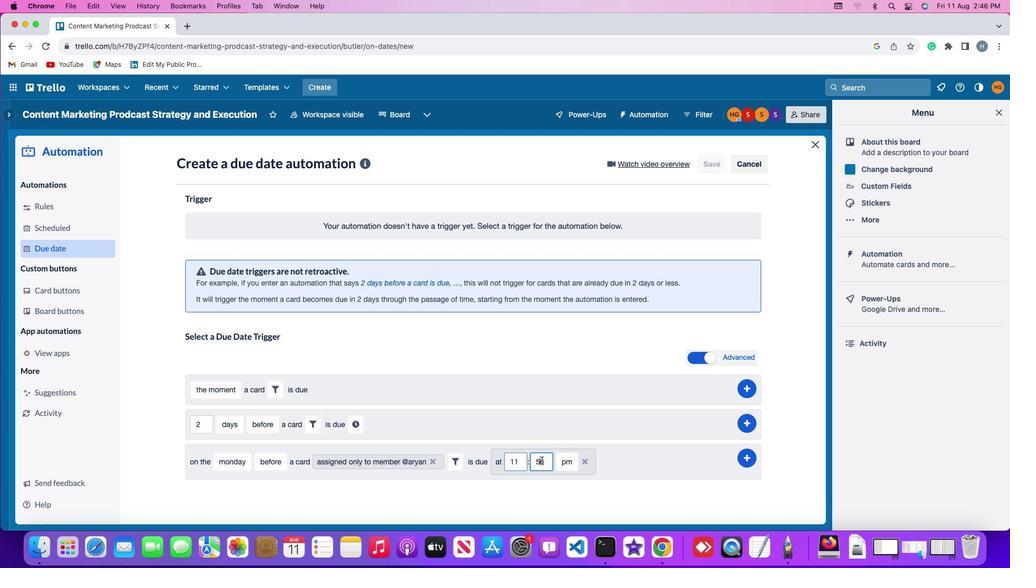 
Action: Mouse moved to (541, 459)
Screenshot: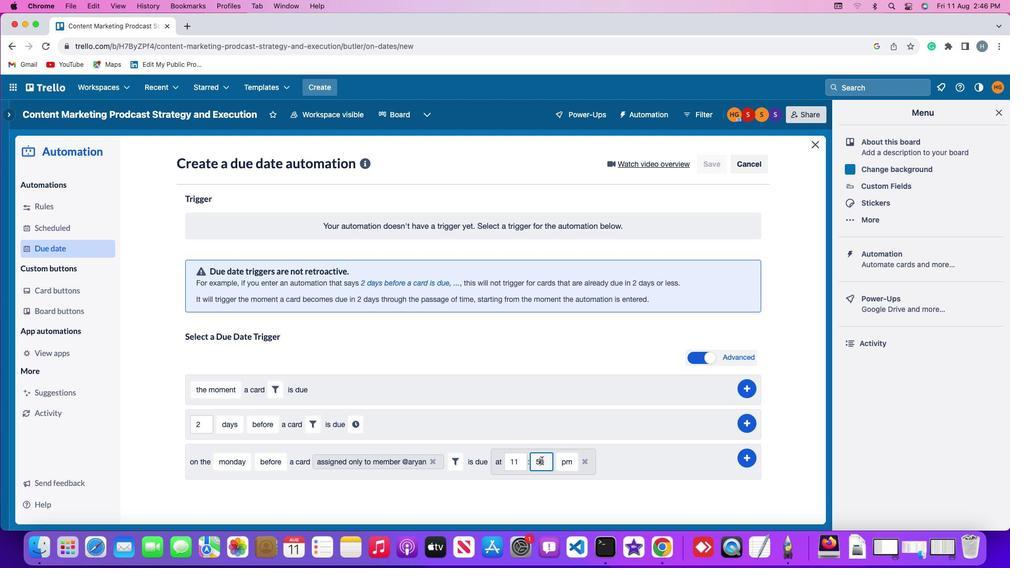 
Action: Key pressed Key.backspaceKey.backspace'0'
Screenshot: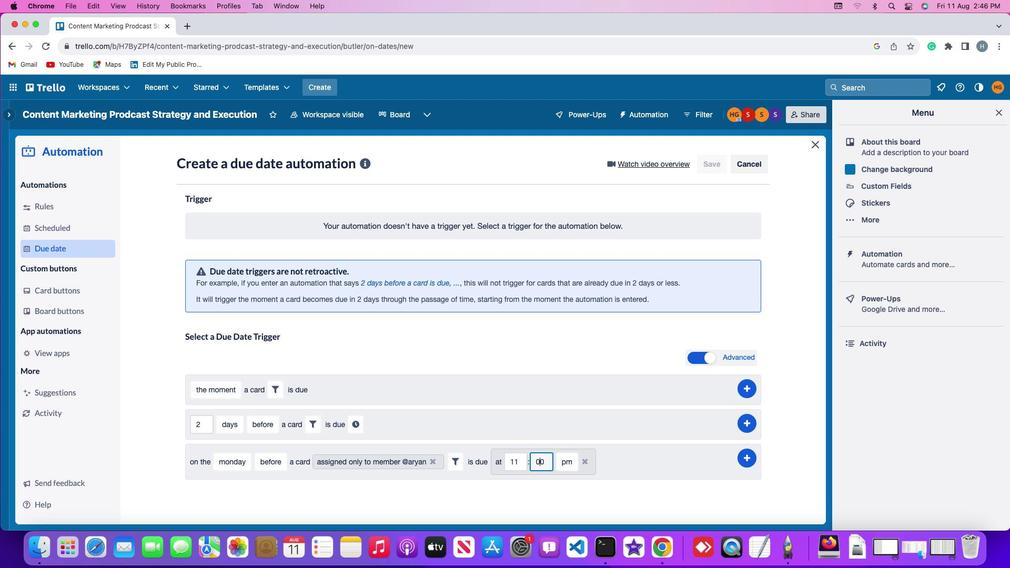 
Action: Mouse moved to (557, 460)
Screenshot: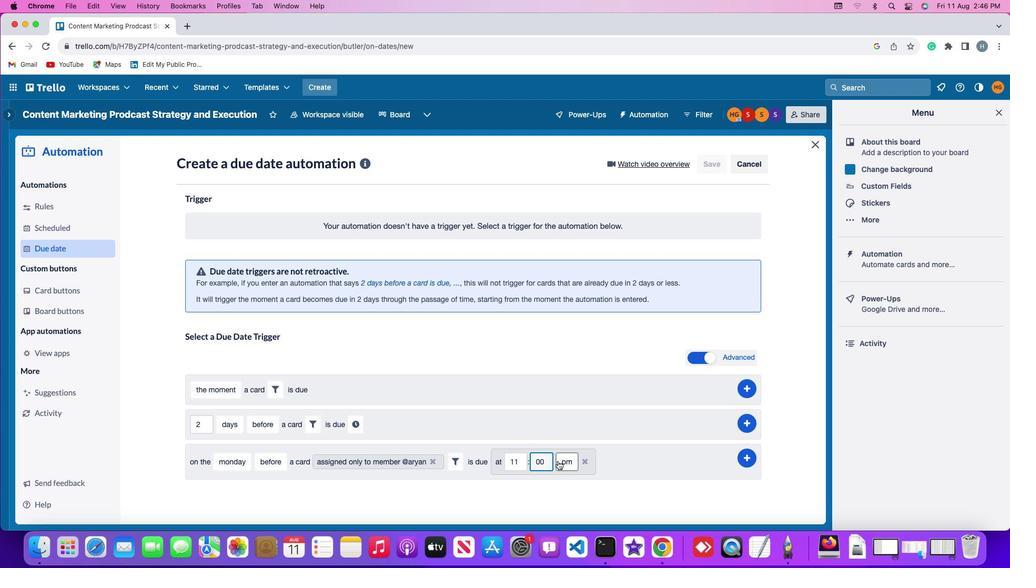 
Action: Mouse pressed left at (557, 460)
Screenshot: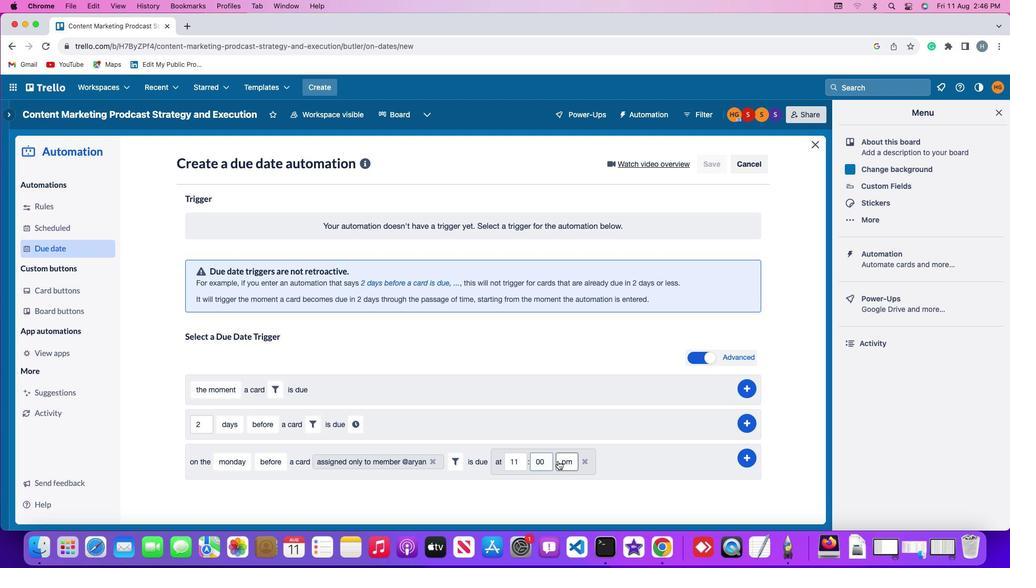 
Action: Mouse moved to (568, 475)
Screenshot: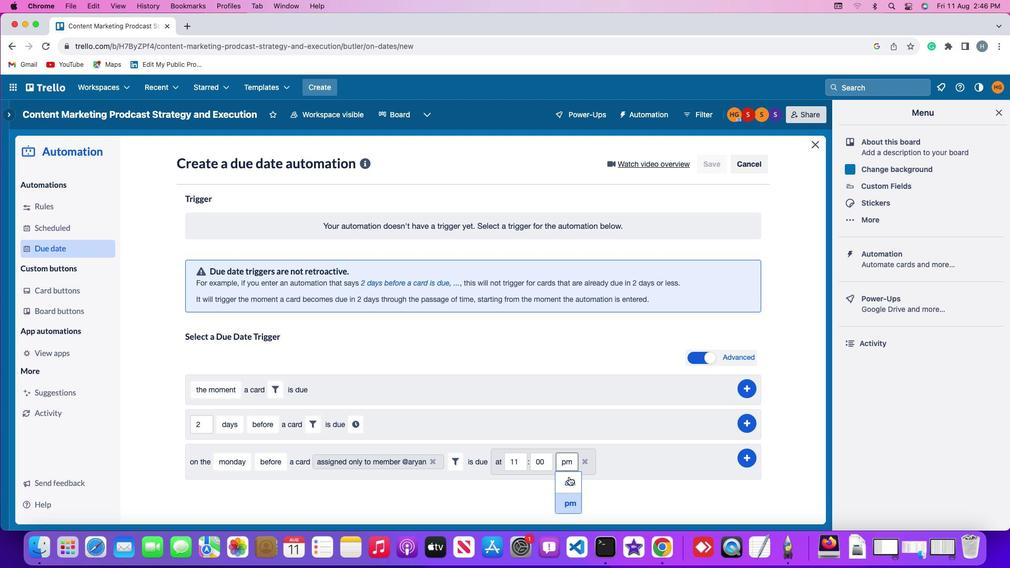 
Action: Mouse pressed left at (568, 475)
Screenshot: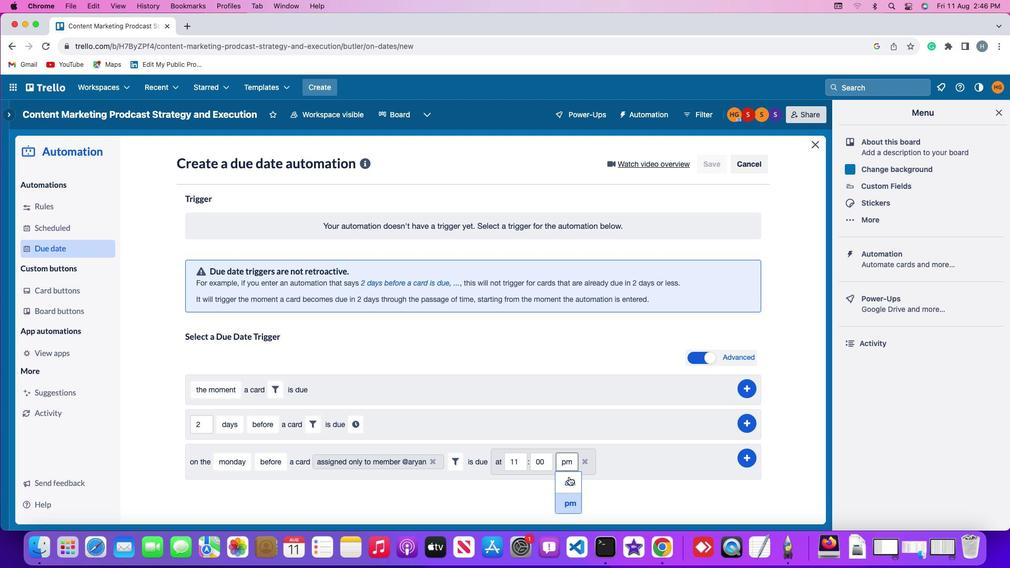 
Action: Mouse moved to (743, 453)
Screenshot: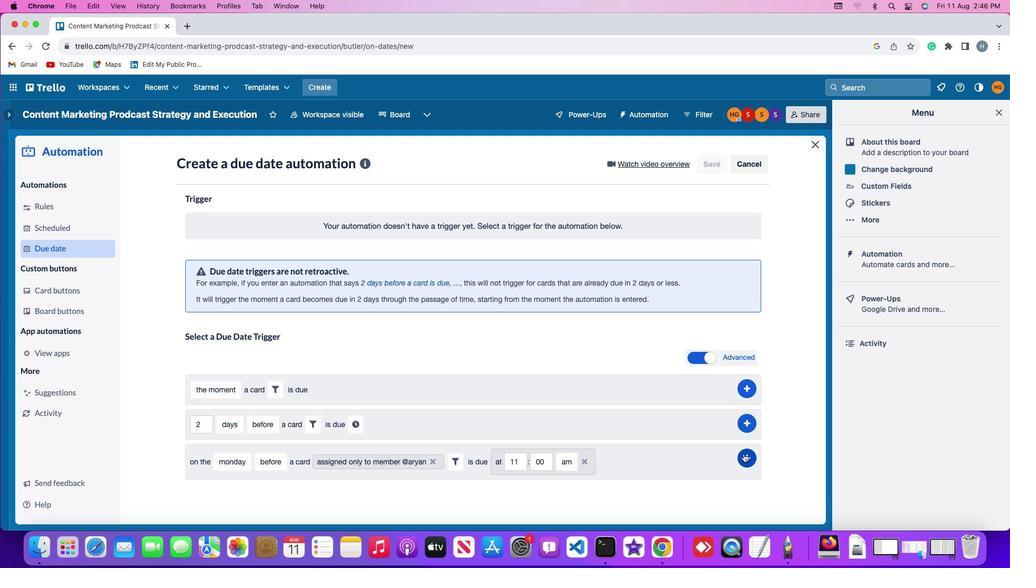 
Action: Mouse pressed left at (743, 453)
Screenshot: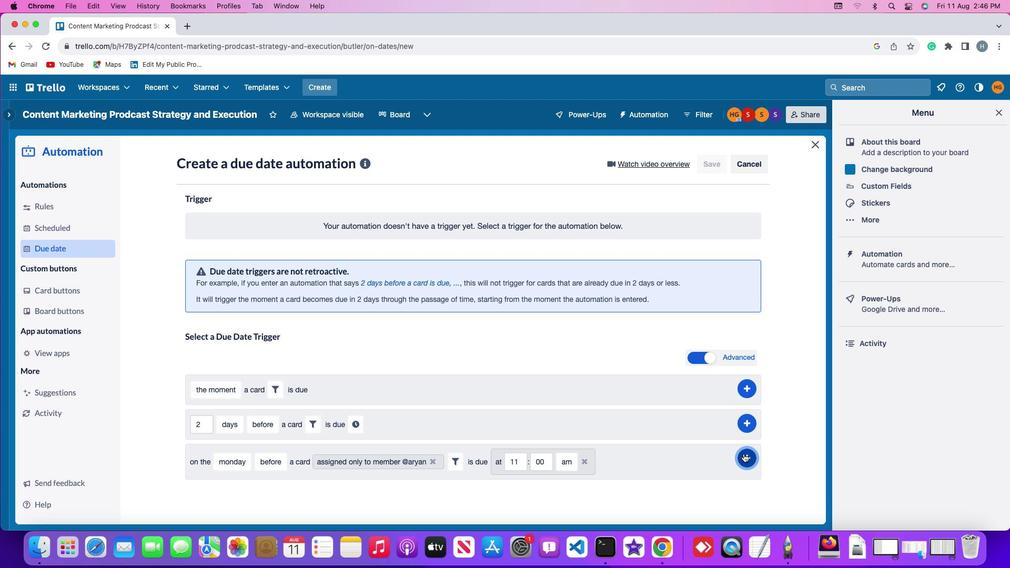 
Action: Mouse moved to (788, 355)
Screenshot: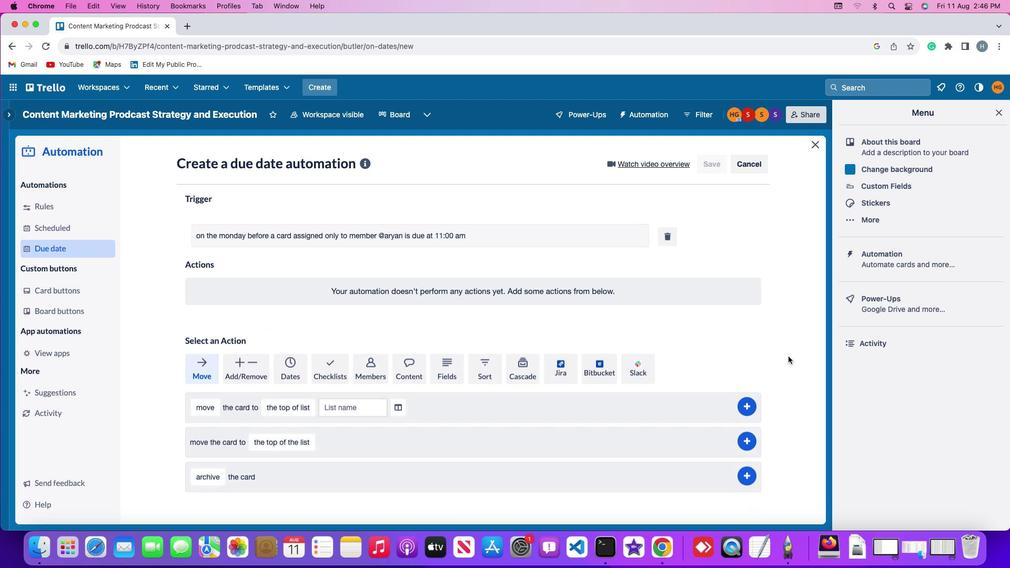 
